 Task: Open Card Image Processing Review in Board Employer Branding to Workspace Financial Management and add a team member Softage.4@softage.net, a label Red, a checklist Personal Injury Law, an attachment from your google drive, a color Red and finally, add a card description 'Plan and execute company team-building activity at a hiking trail' and a comment 'Given the potential impact of this task on our company mission and values, let us ensure that we approach it with a sense of integrity and ethics.'. Add a start date 'Jan 08, 1900' with a due date 'Jan 15, 1900'
Action: Mouse moved to (69, 268)
Screenshot: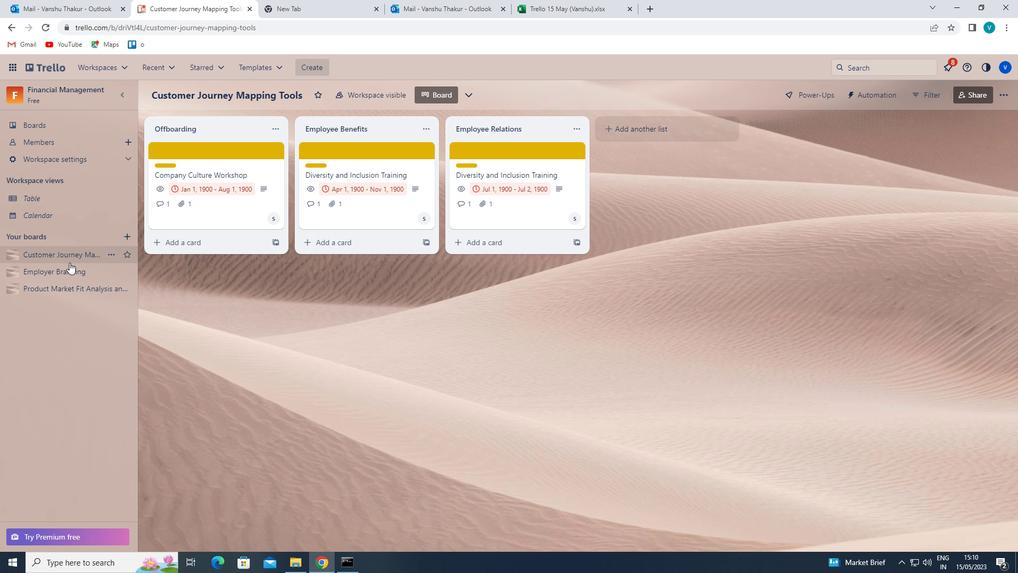 
Action: Mouse pressed left at (69, 268)
Screenshot: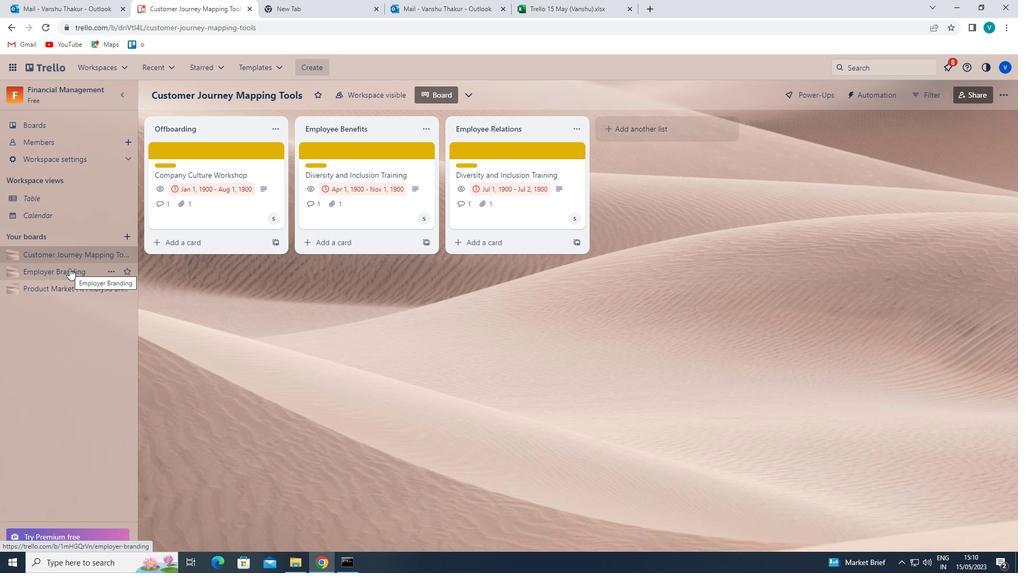 
Action: Mouse moved to (522, 143)
Screenshot: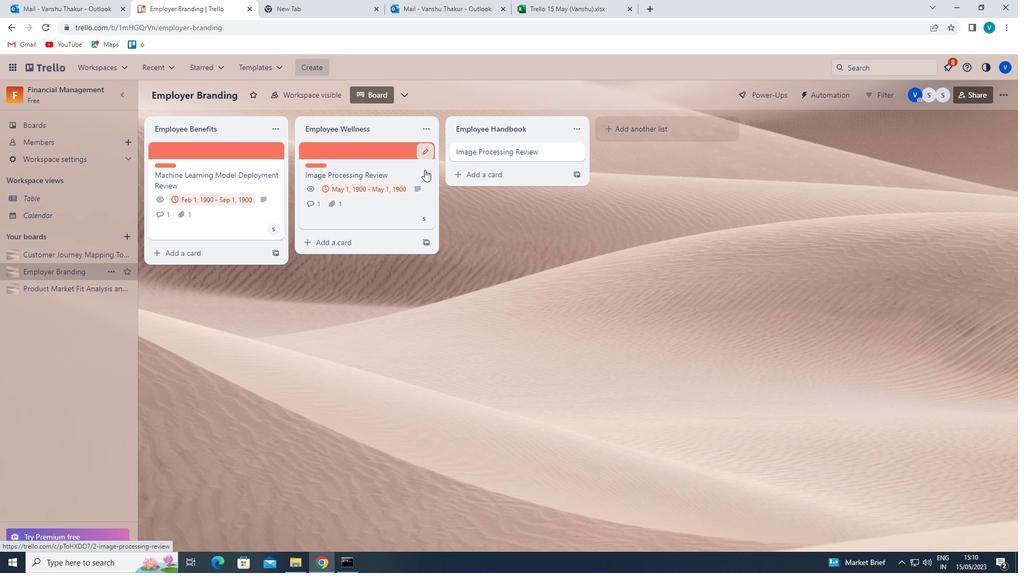 
Action: Mouse pressed left at (522, 143)
Screenshot: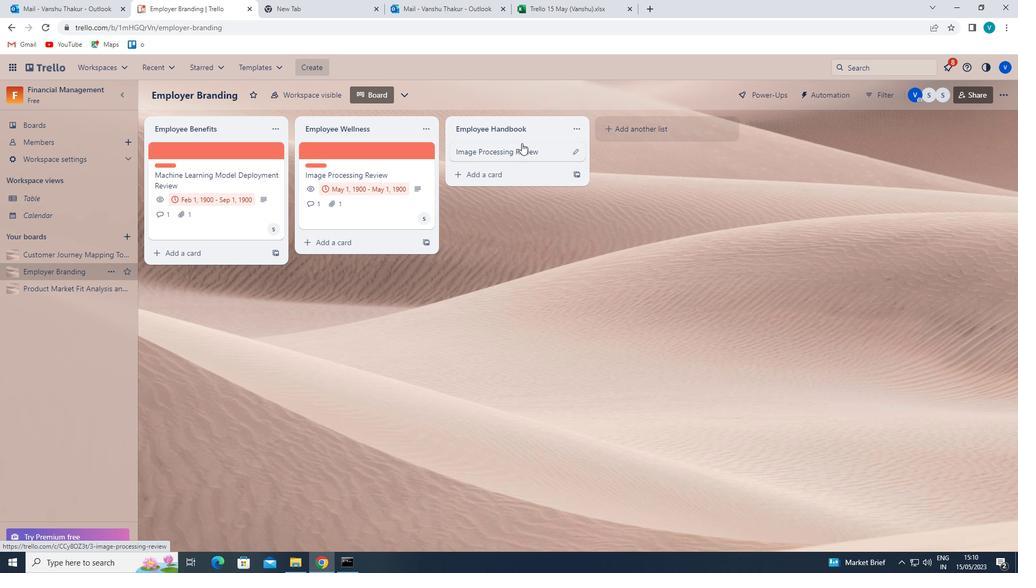 
Action: Mouse moved to (652, 185)
Screenshot: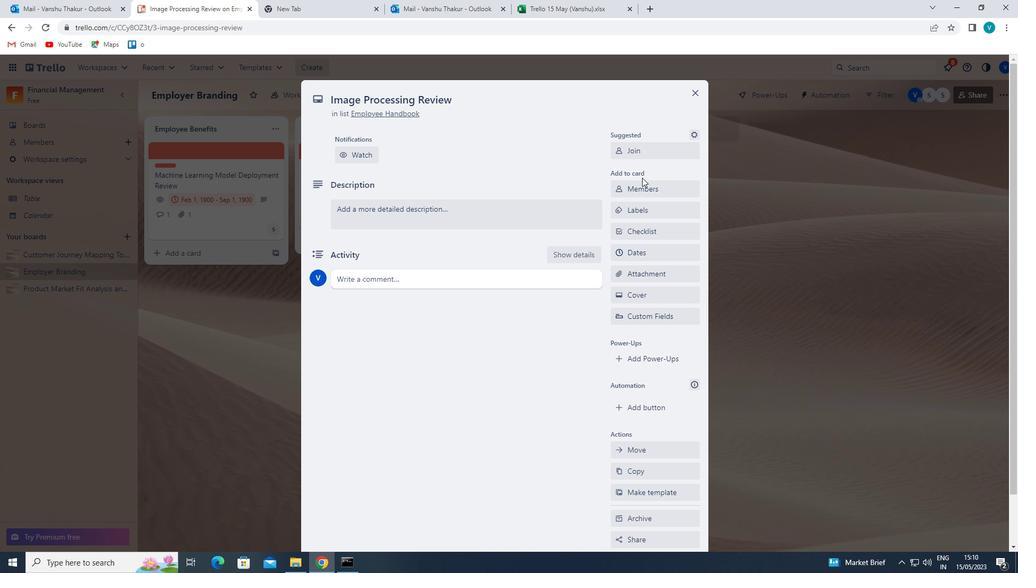 
Action: Mouse pressed left at (652, 185)
Screenshot: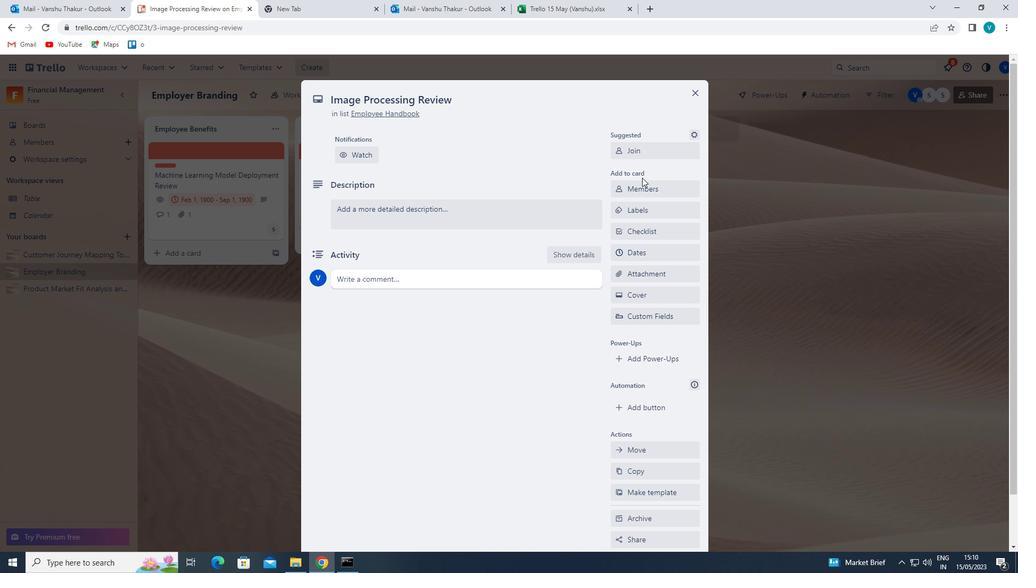 
Action: Mouse moved to (648, 237)
Screenshot: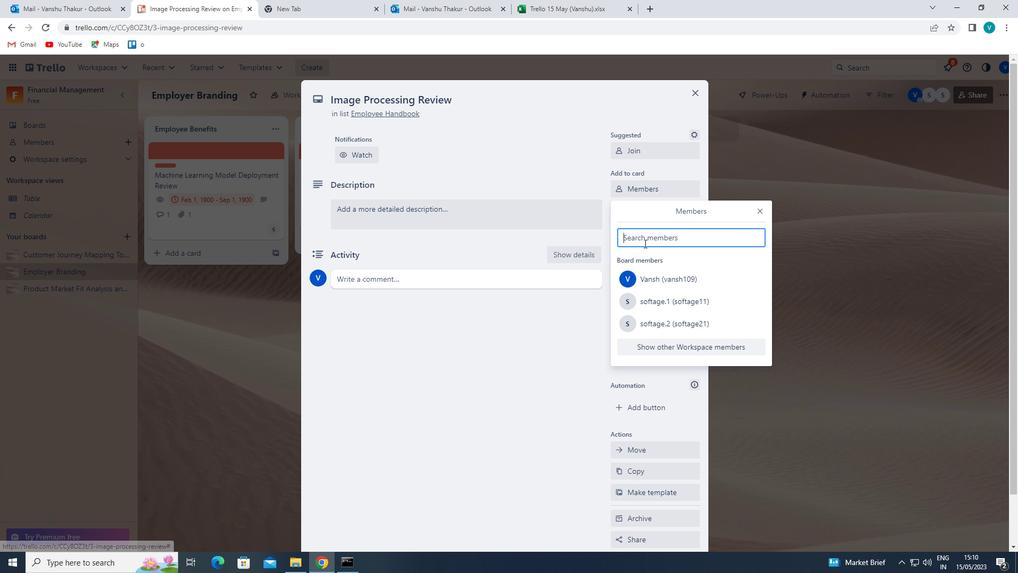 
Action: Mouse pressed left at (648, 237)
Screenshot: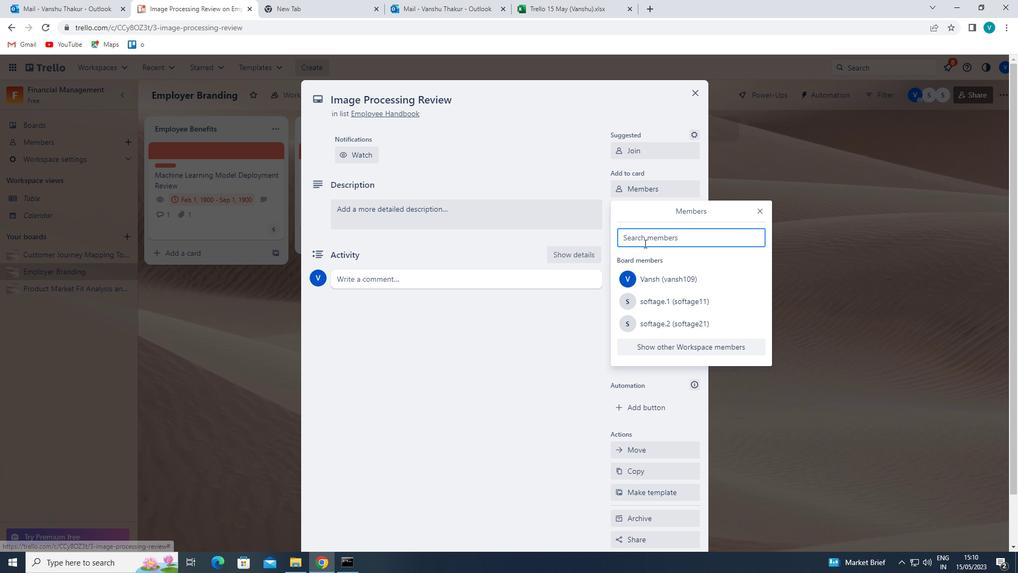 
Action: Key pressed <Key.shift>SOFTAGE
Screenshot: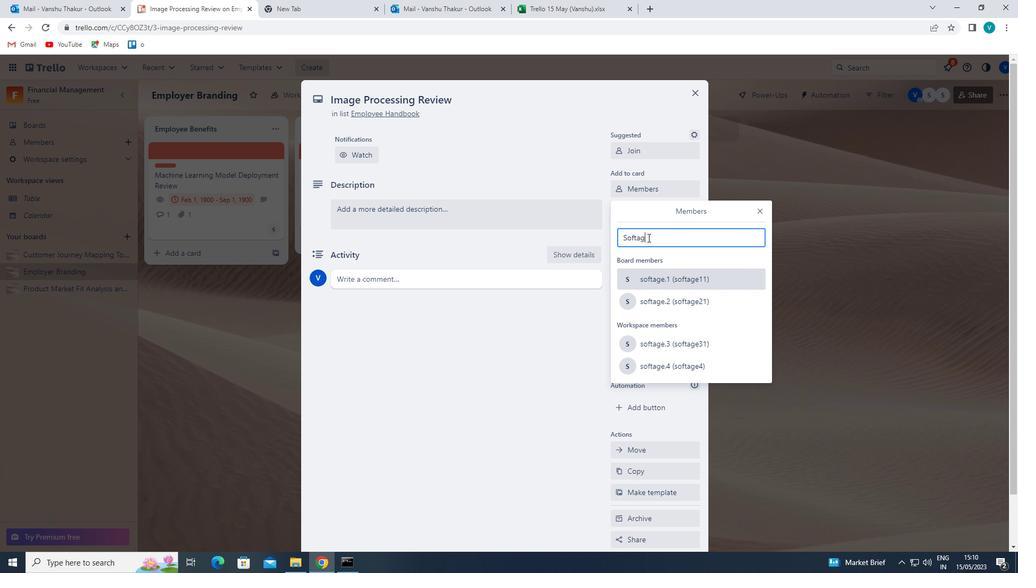
Action: Mouse moved to (725, 370)
Screenshot: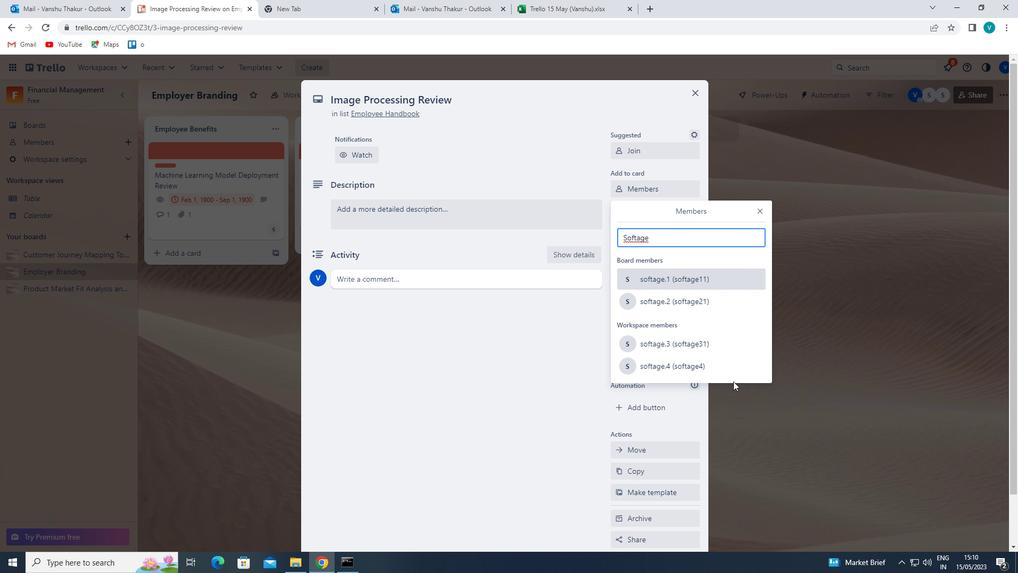 
Action: Mouse pressed left at (725, 370)
Screenshot: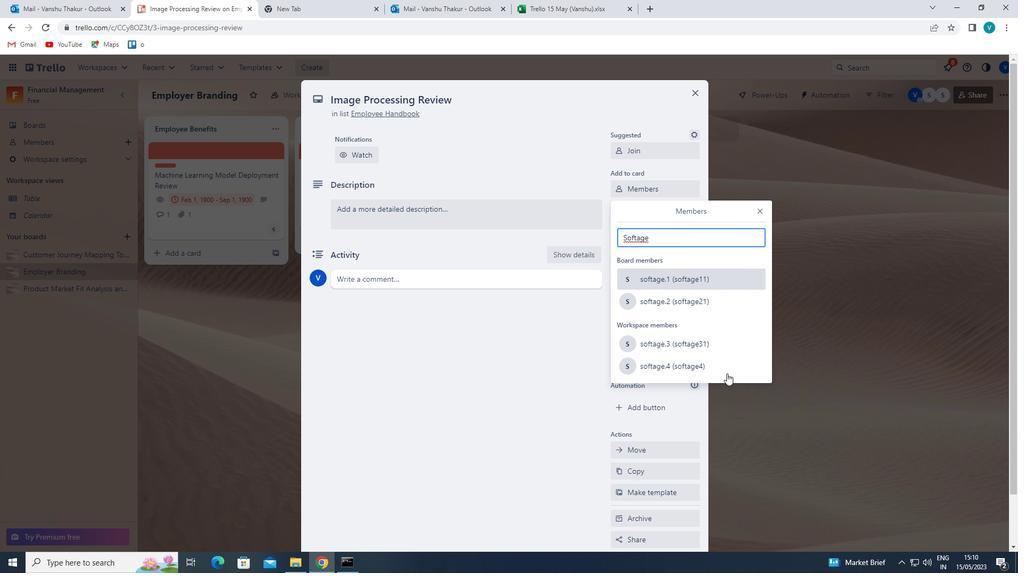 
Action: Mouse moved to (761, 213)
Screenshot: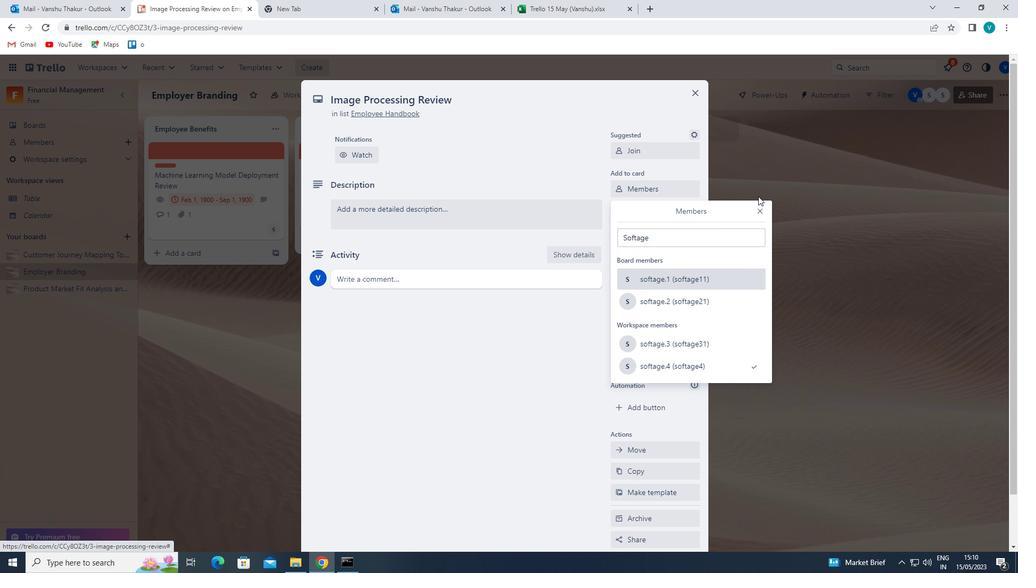 
Action: Mouse pressed left at (761, 213)
Screenshot: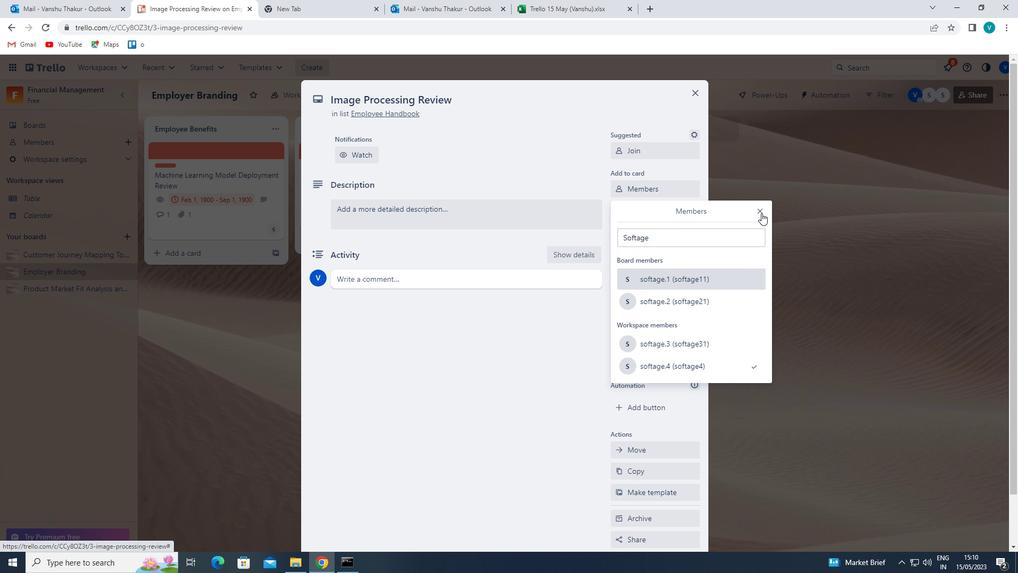 
Action: Mouse moved to (670, 212)
Screenshot: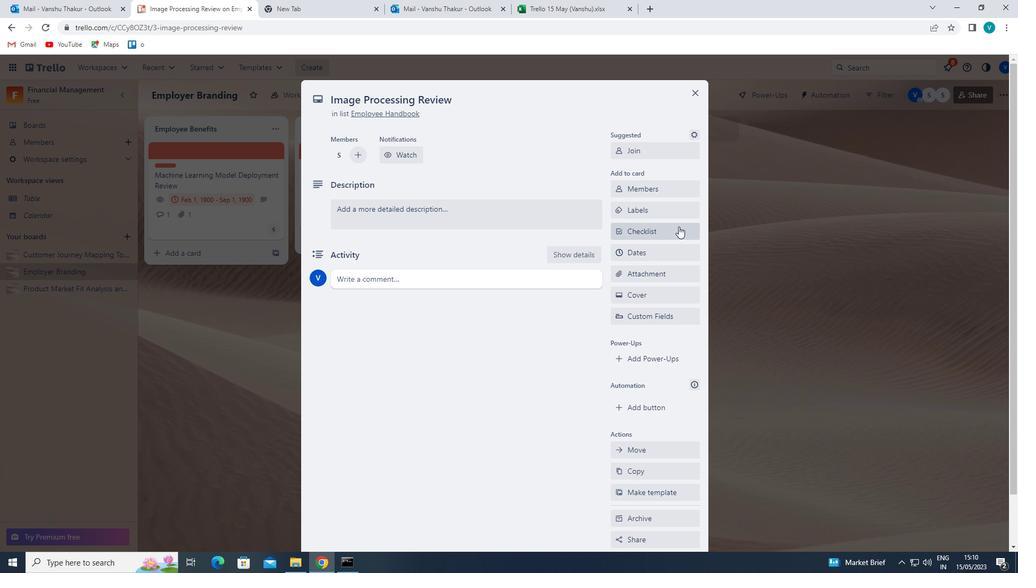 
Action: Mouse pressed left at (670, 212)
Screenshot: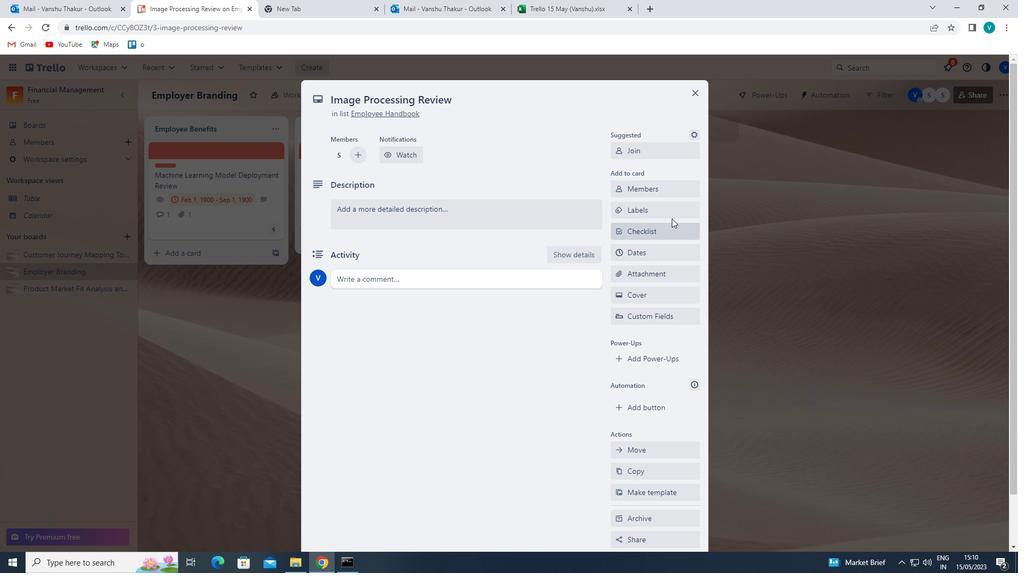 
Action: Mouse moved to (670, 355)
Screenshot: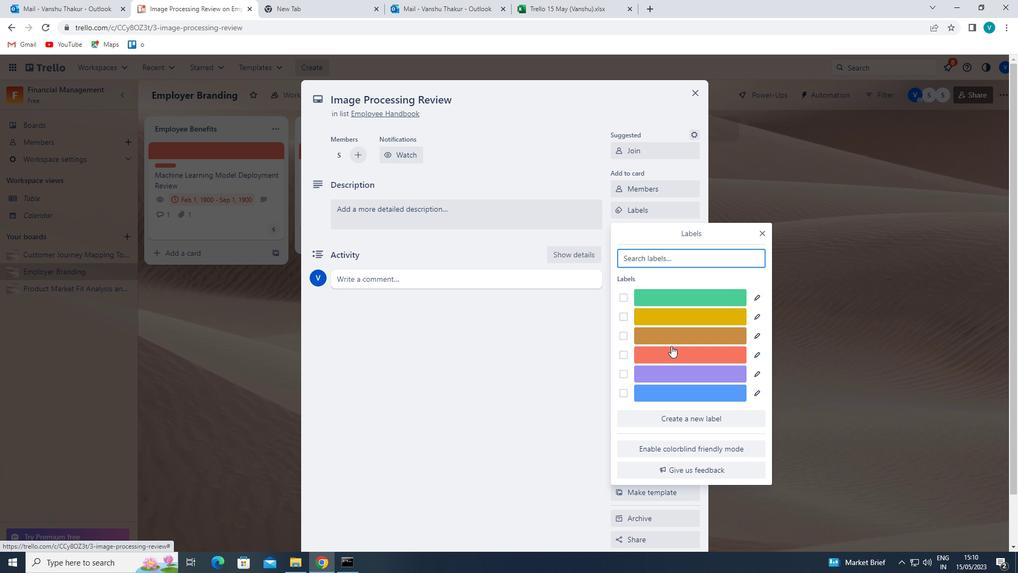 
Action: Mouse pressed left at (670, 355)
Screenshot: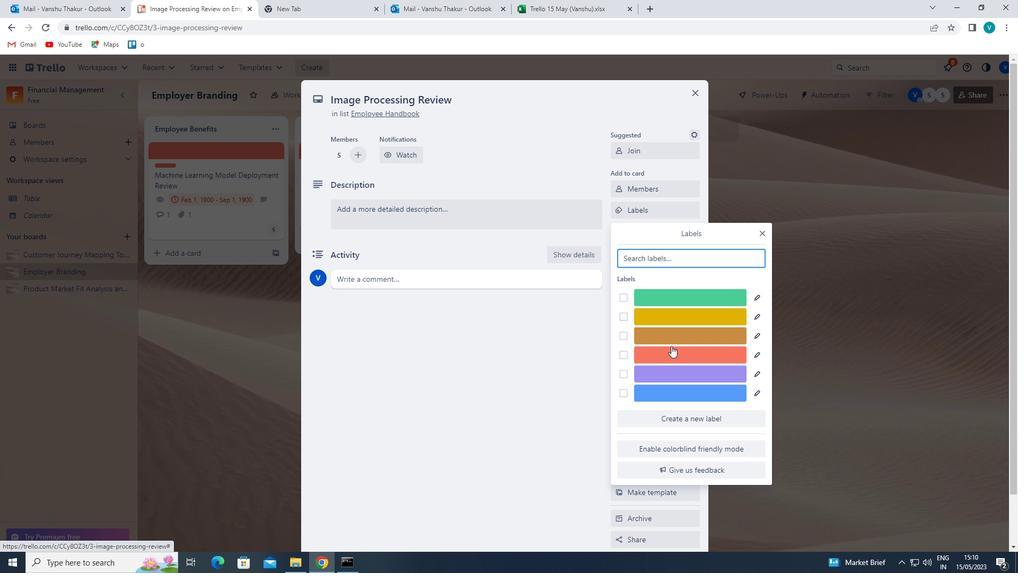 
Action: Mouse moved to (764, 229)
Screenshot: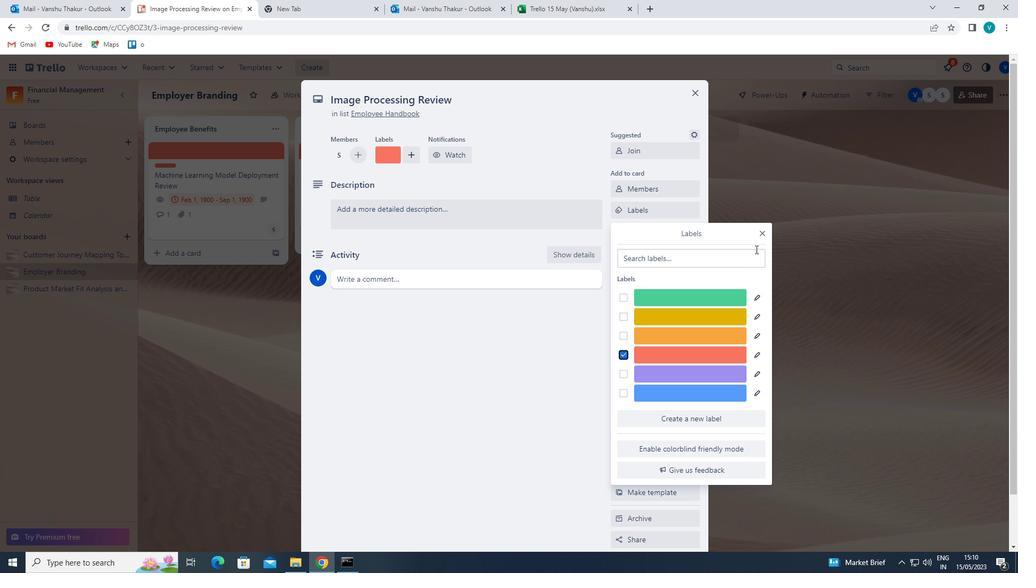 
Action: Mouse pressed left at (764, 229)
Screenshot: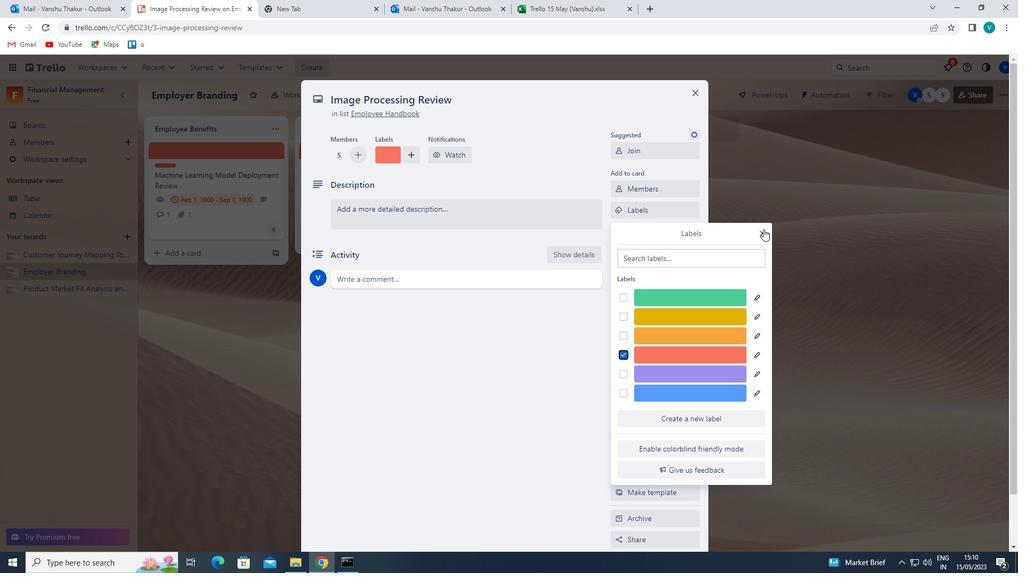 
Action: Mouse moved to (641, 233)
Screenshot: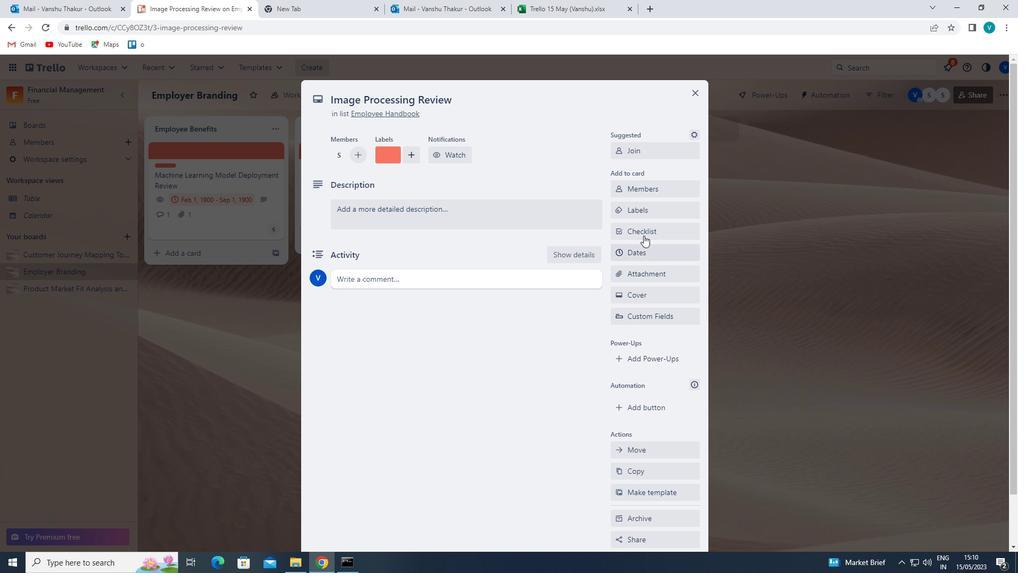 
Action: Mouse pressed left at (641, 233)
Screenshot: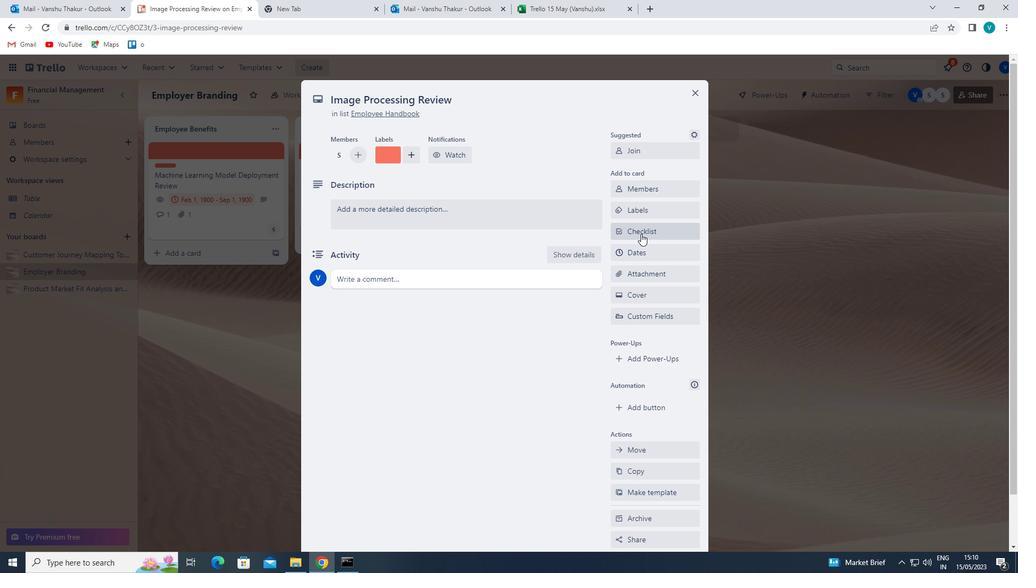 
Action: Key pressed <Key.shift>PERSONAL<Key.space><Key.shift><Key.shift>
Screenshot: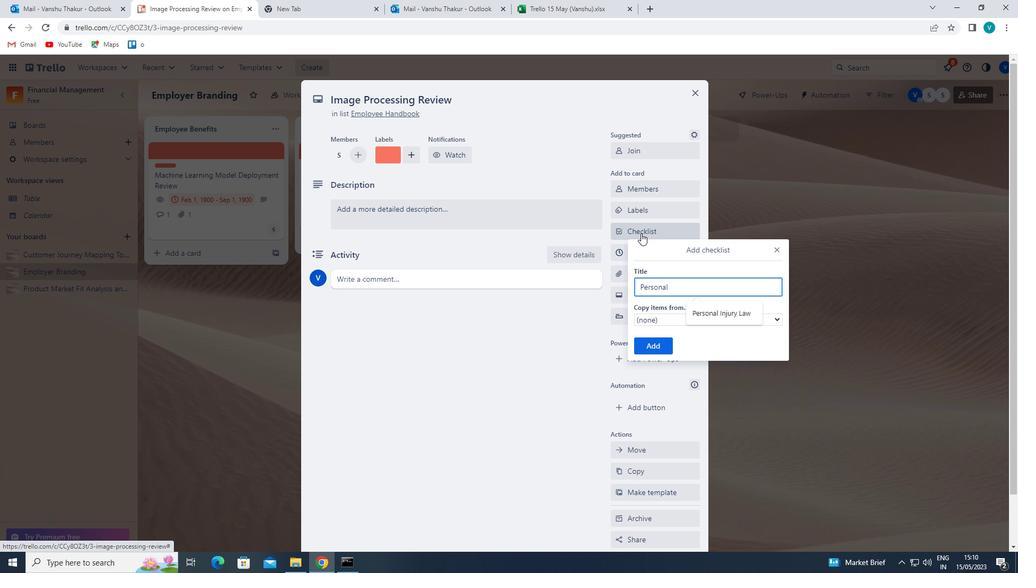 
Action: Mouse moved to (722, 306)
Screenshot: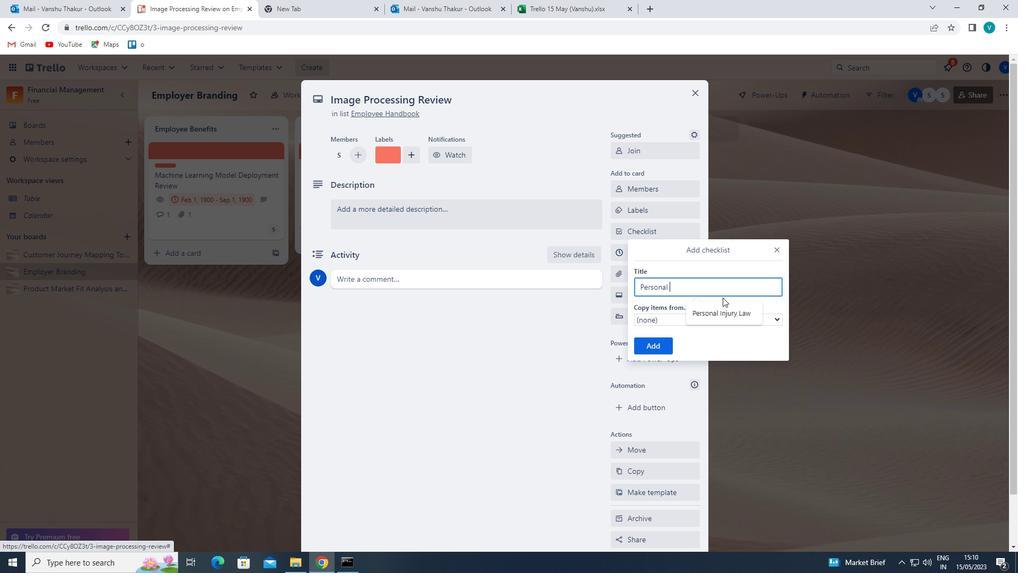 
Action: Mouse pressed left at (722, 306)
Screenshot: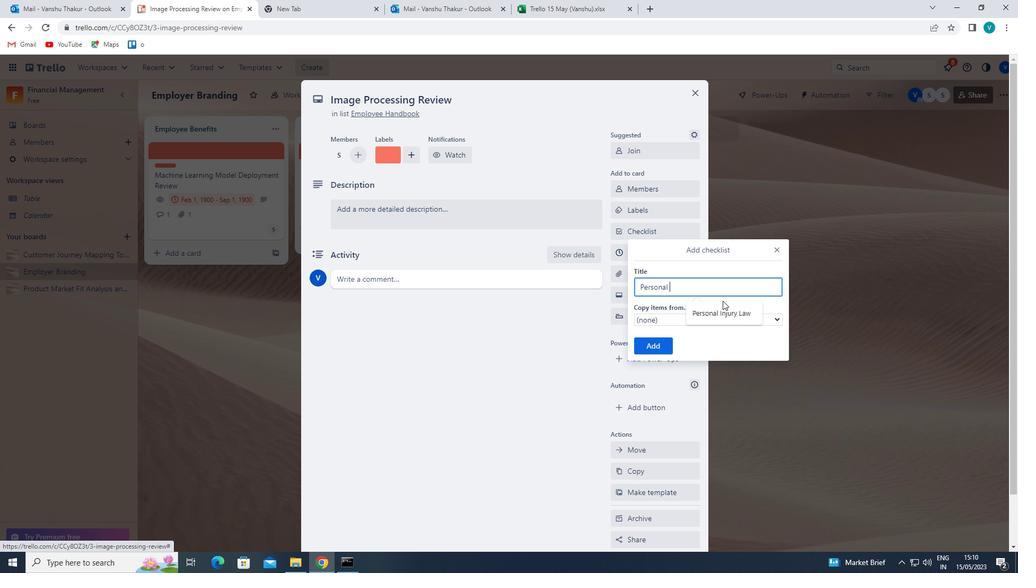 
Action: Mouse moved to (654, 345)
Screenshot: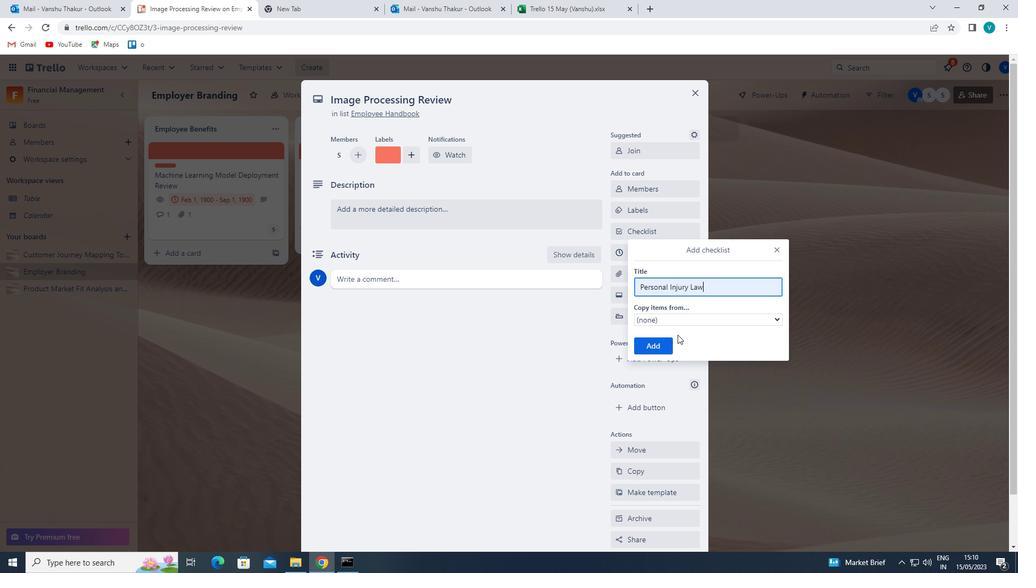 
Action: Mouse pressed left at (654, 345)
Screenshot: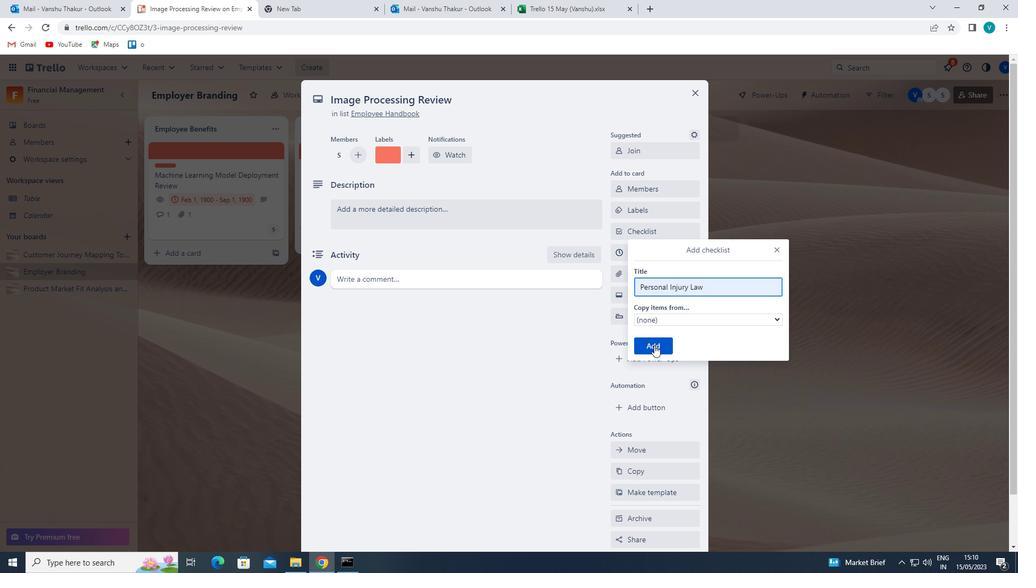 
Action: Mouse moved to (663, 278)
Screenshot: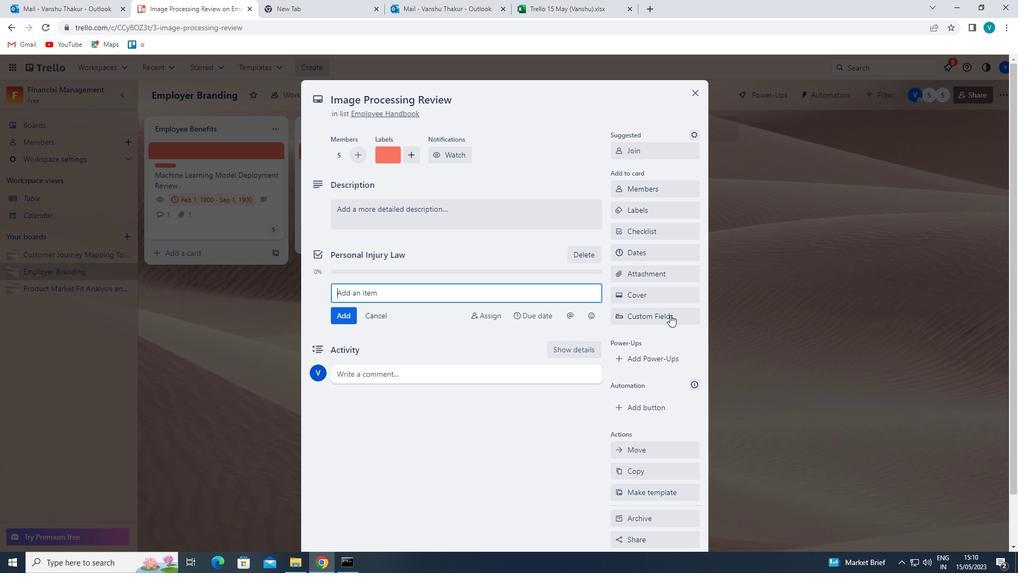 
Action: Mouse pressed left at (663, 278)
Screenshot: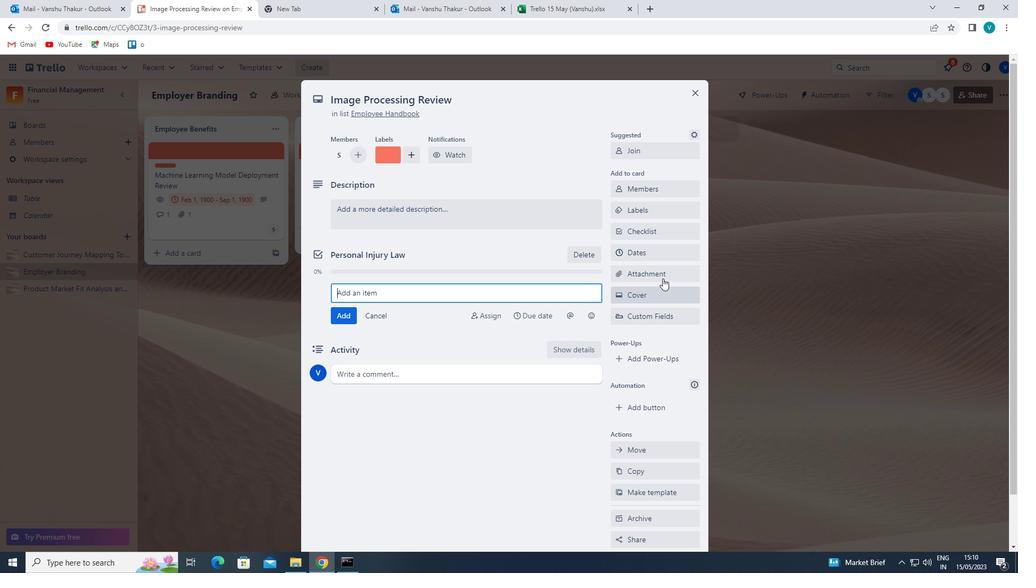 
Action: Mouse moved to (632, 355)
Screenshot: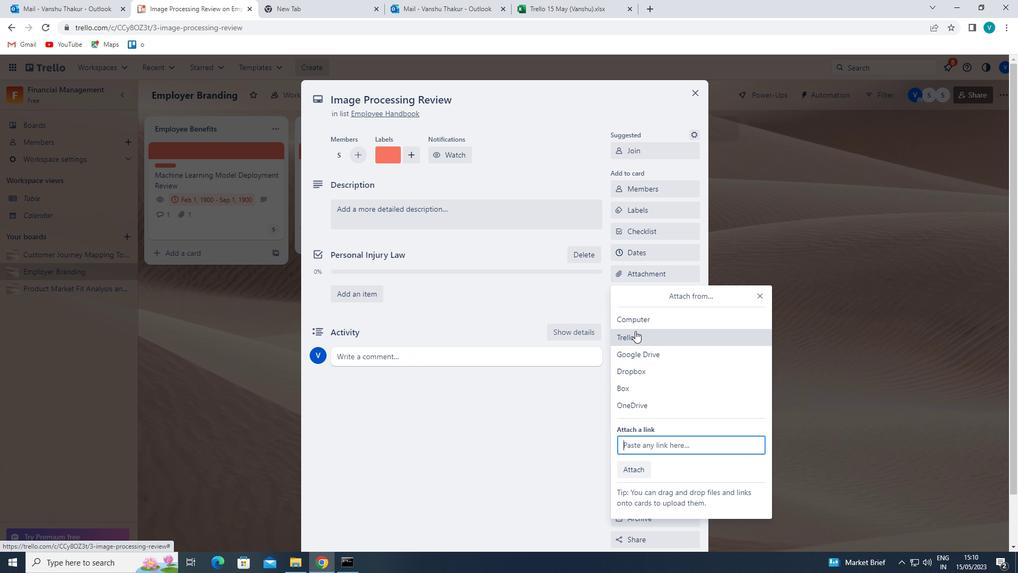 
Action: Mouse pressed left at (632, 355)
Screenshot: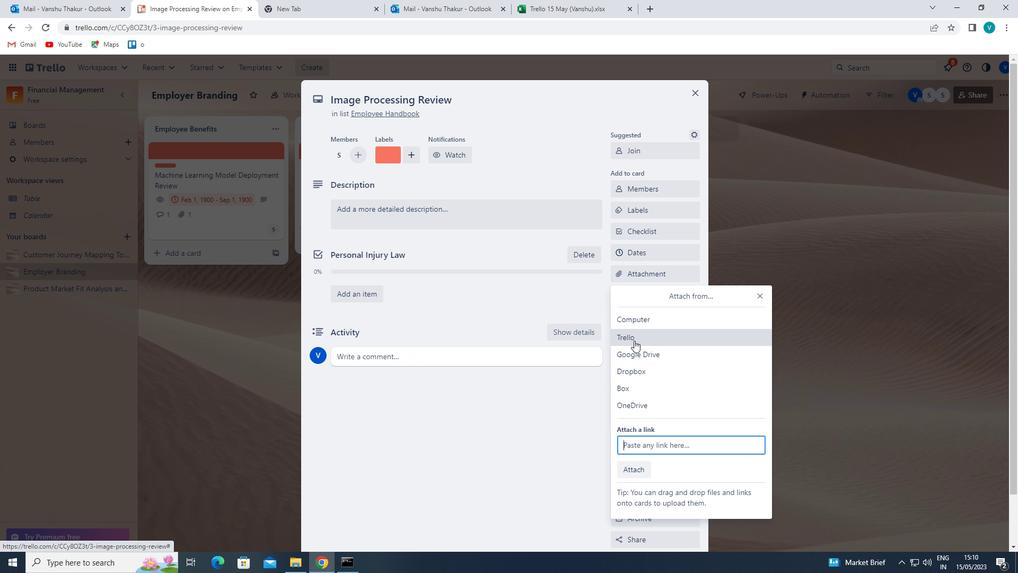 
Action: Mouse moved to (591, 319)
Screenshot: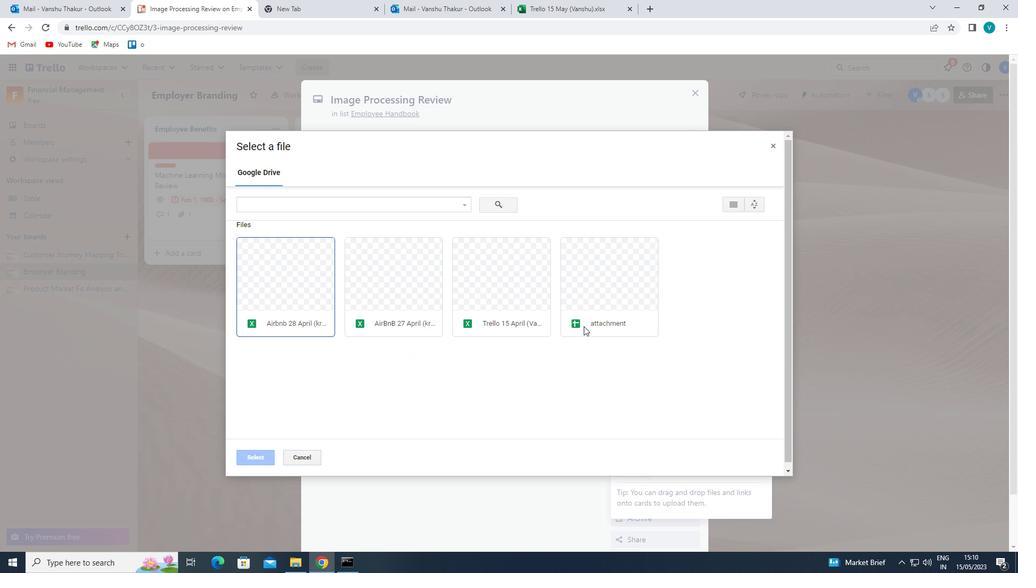 
Action: Mouse pressed left at (591, 319)
Screenshot: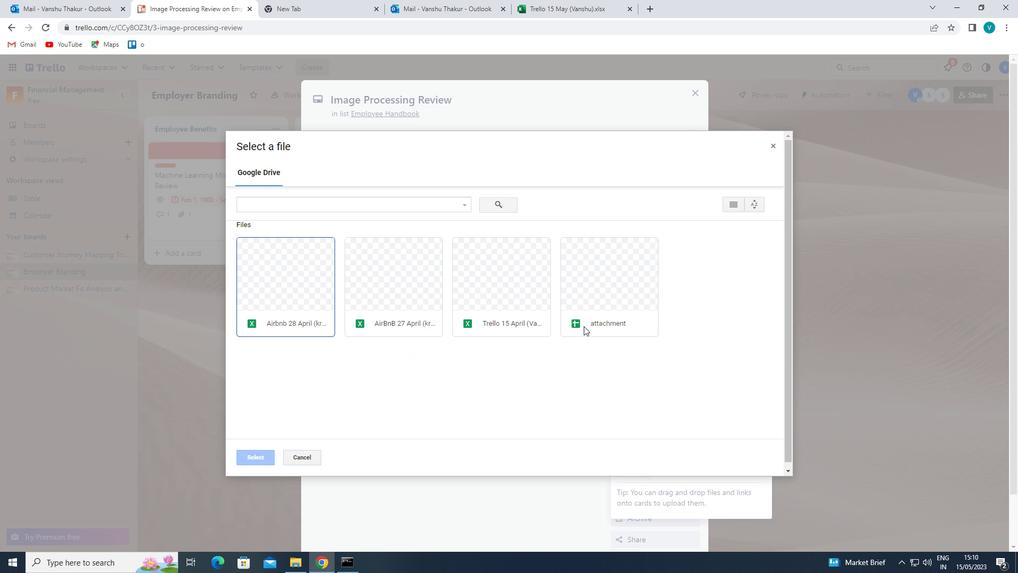 
Action: Mouse moved to (254, 459)
Screenshot: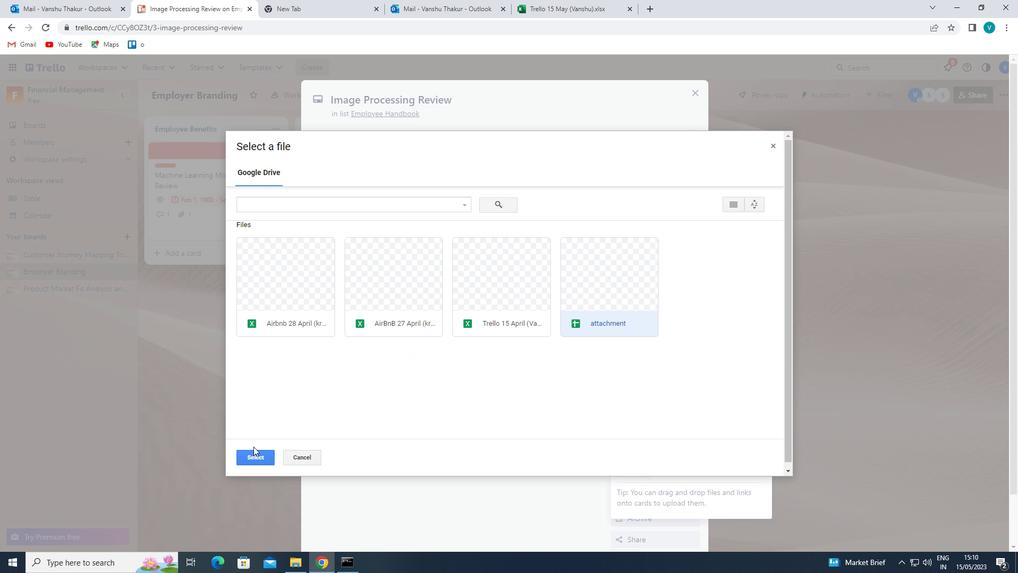 
Action: Mouse pressed left at (254, 459)
Screenshot: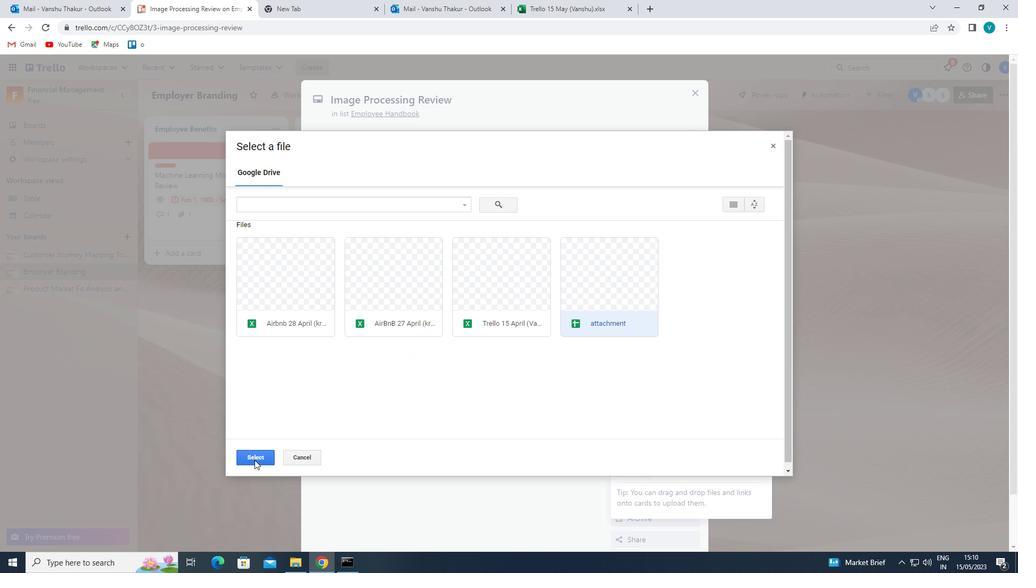 
Action: Mouse moved to (653, 294)
Screenshot: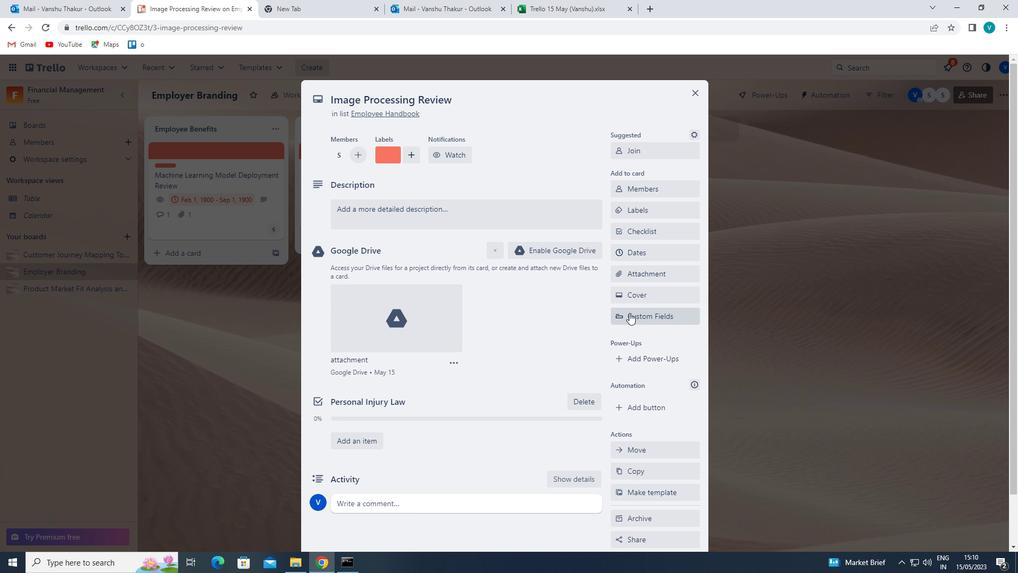 
Action: Mouse pressed left at (653, 294)
Screenshot: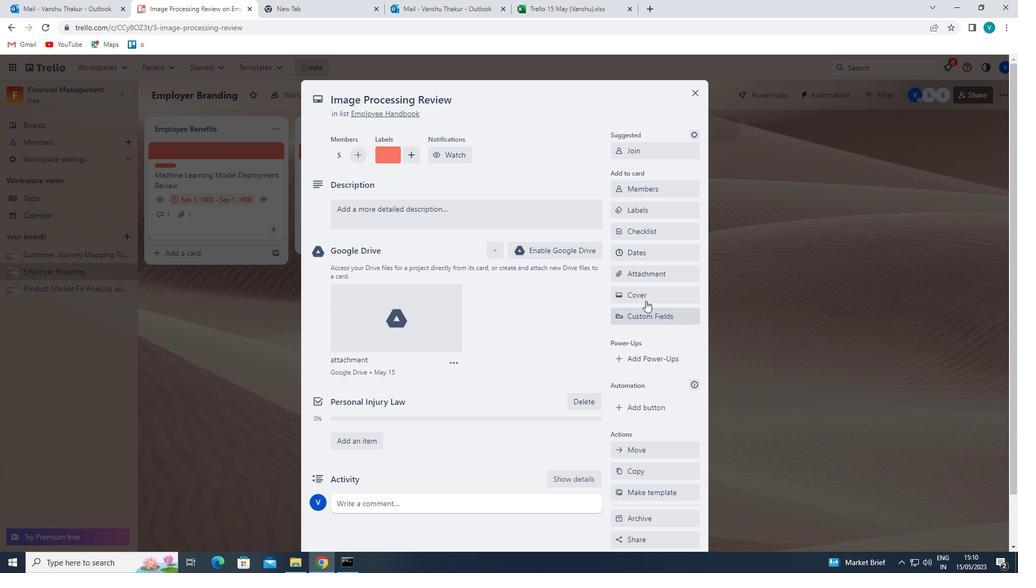 
Action: Mouse moved to (727, 180)
Screenshot: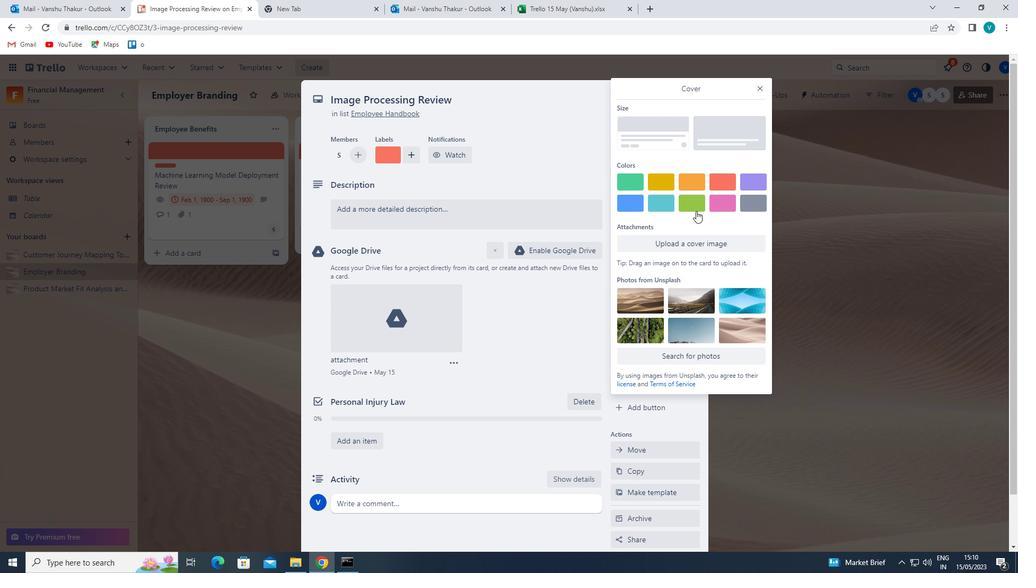 
Action: Mouse pressed left at (727, 180)
Screenshot: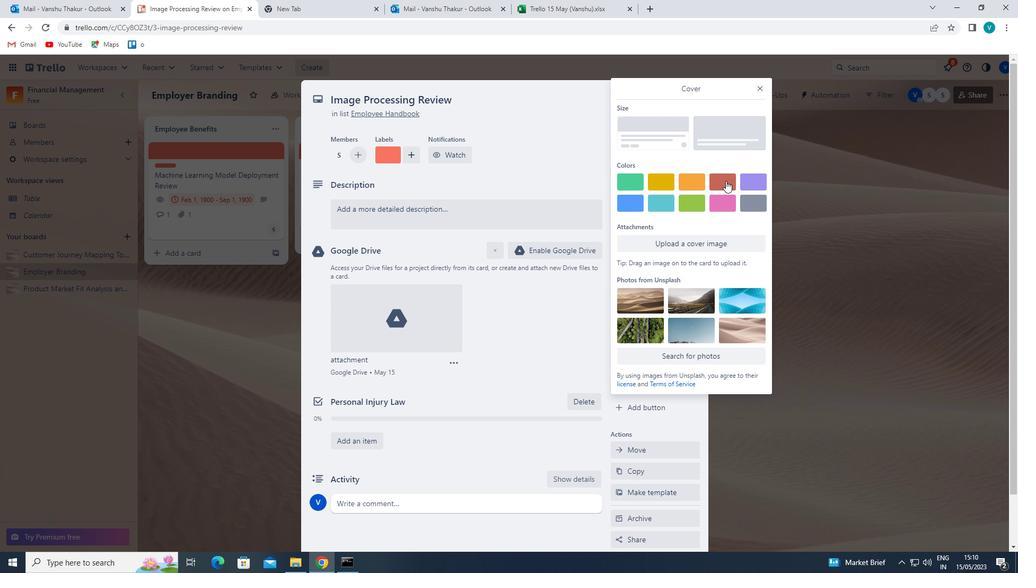 
Action: Mouse moved to (759, 85)
Screenshot: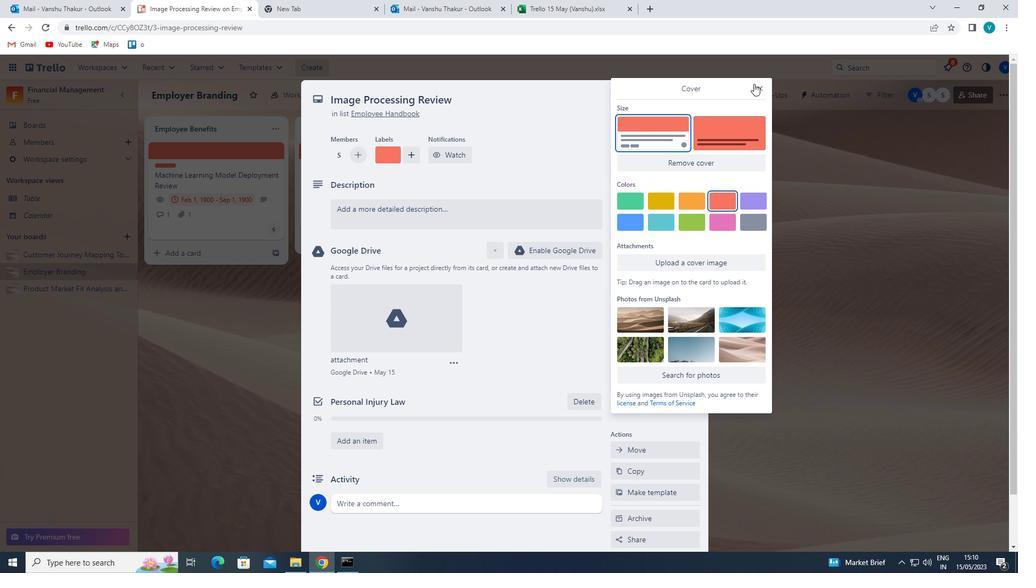 
Action: Mouse pressed left at (759, 85)
Screenshot: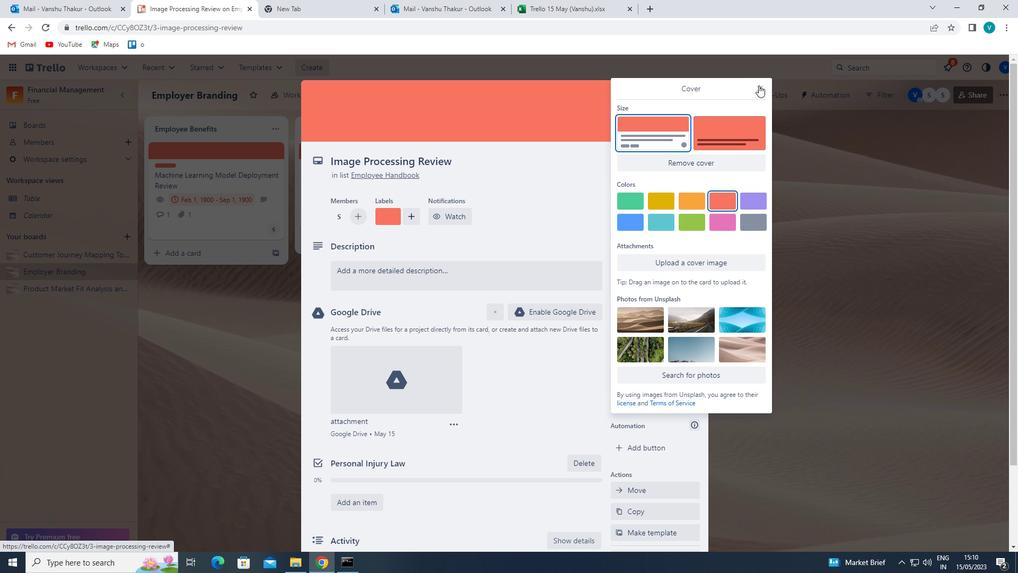 
Action: Mouse moved to (422, 267)
Screenshot: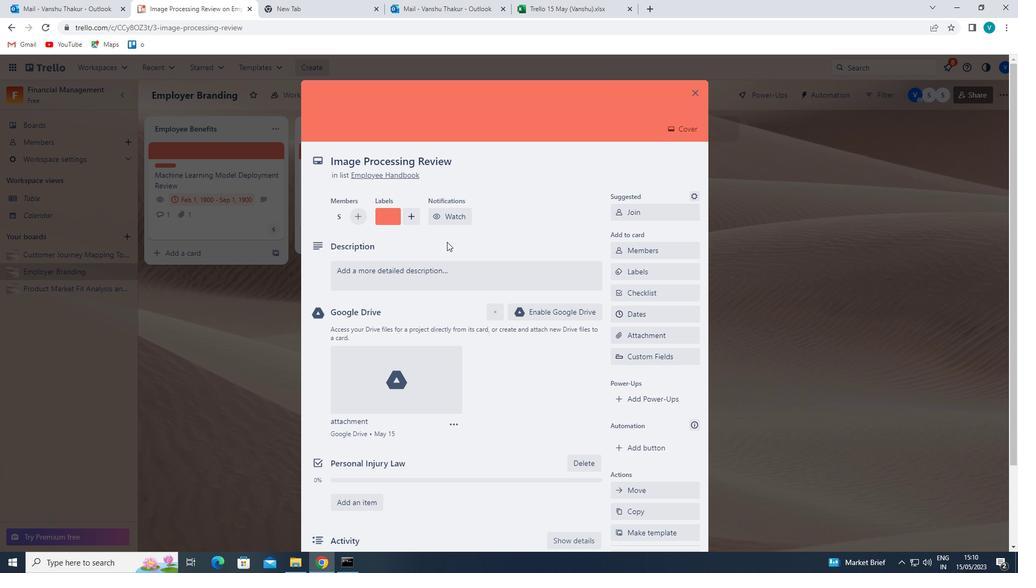 
Action: Mouse pressed left at (422, 267)
Screenshot: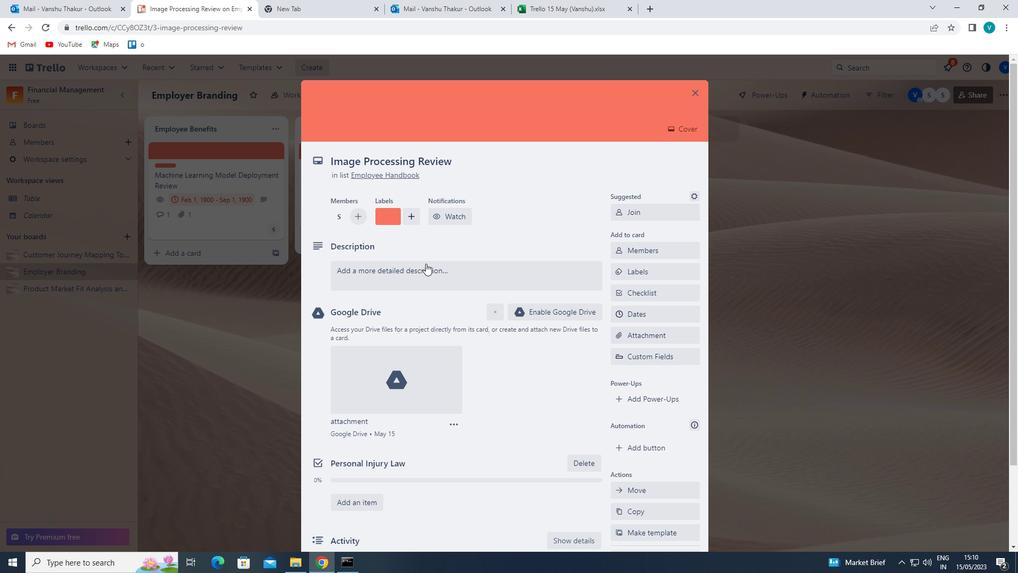 
Action: Key pressed '<Key.shift>PLAN<Key.space>AND<Key.space>EXECUTE<Key.space>COMAPANY<Key.space>TEAM-BUILDING<Key.space>ACTIVITY<Key.space>AT<Key.space>A<Key.space>
Screenshot: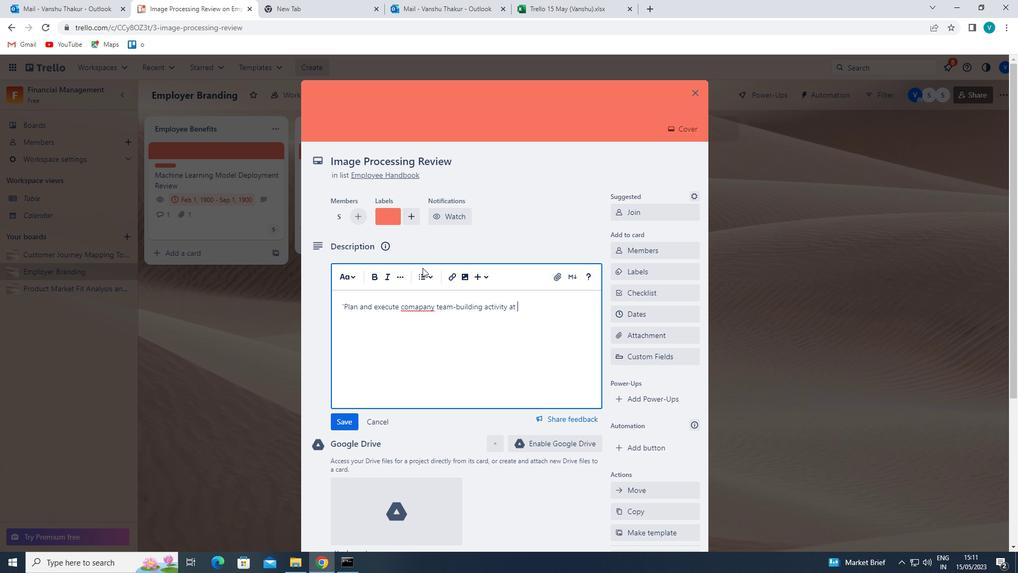
Action: Mouse moved to (418, 308)
Screenshot: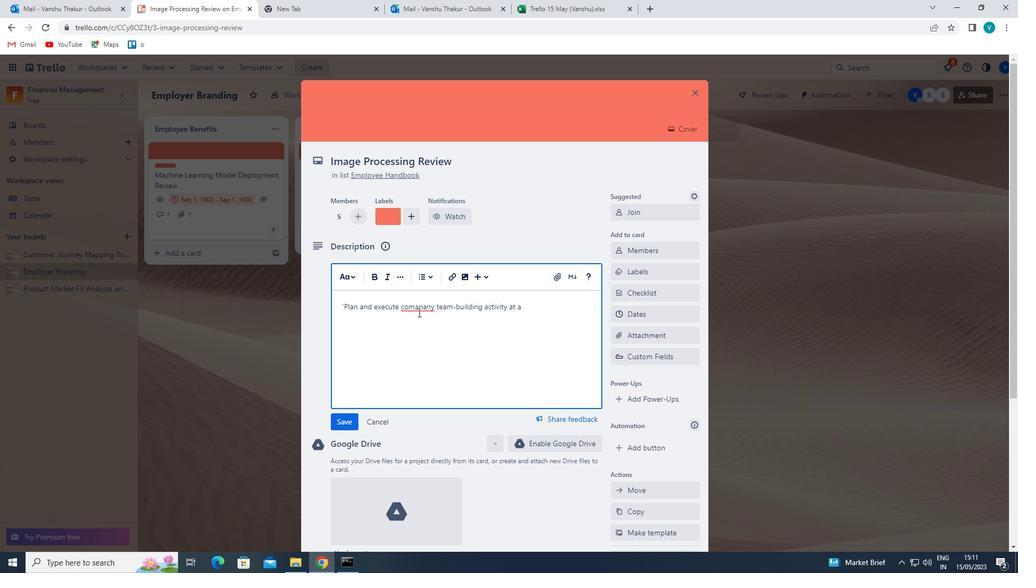 
Action: Mouse pressed left at (418, 308)
Screenshot: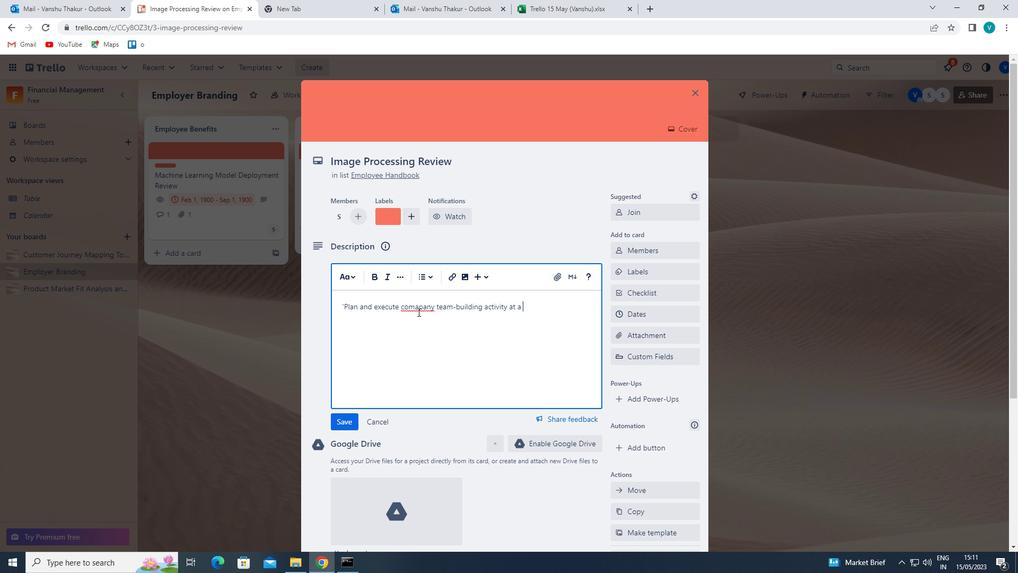 
Action: Mouse moved to (431, 323)
Screenshot: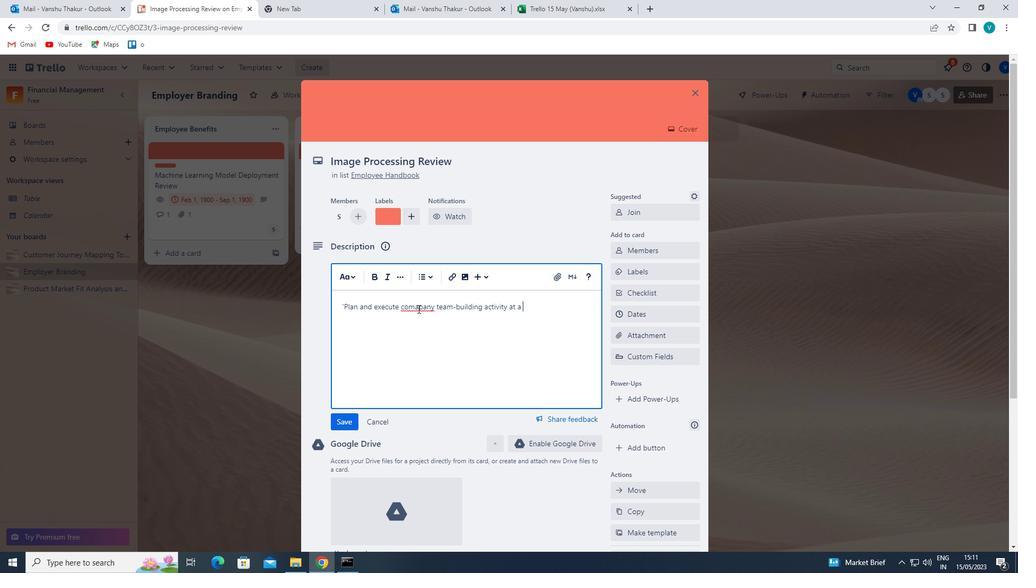 
Action: Key pressed <Key.backspace>
Screenshot: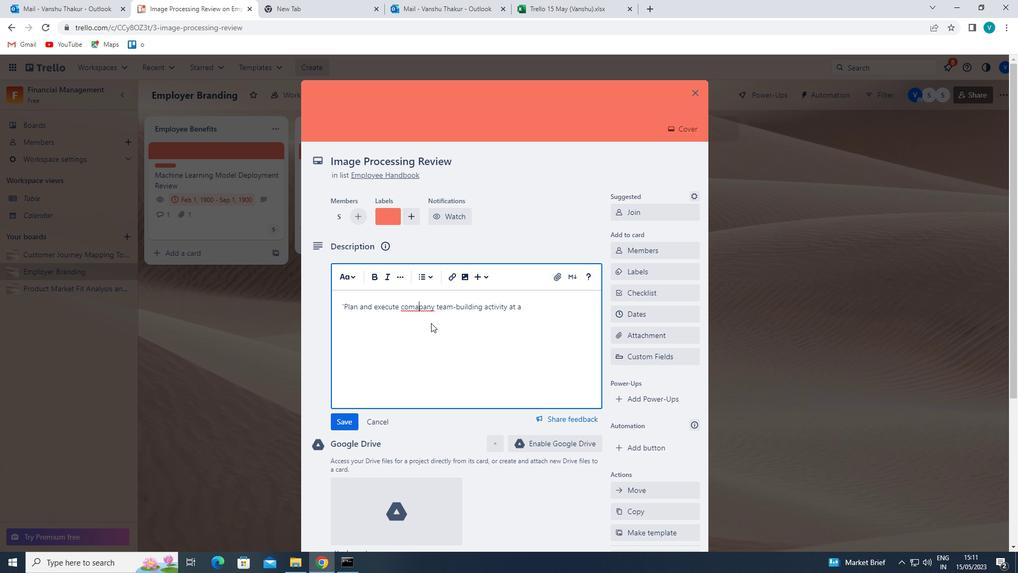 
Action: Mouse moved to (543, 310)
Screenshot: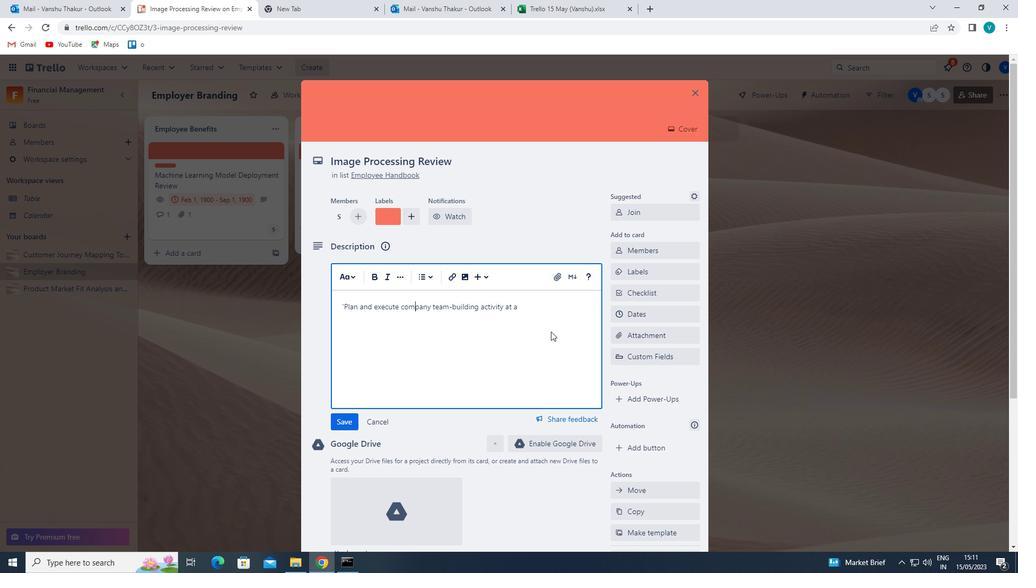 
Action: Mouse pressed left at (543, 310)
Screenshot: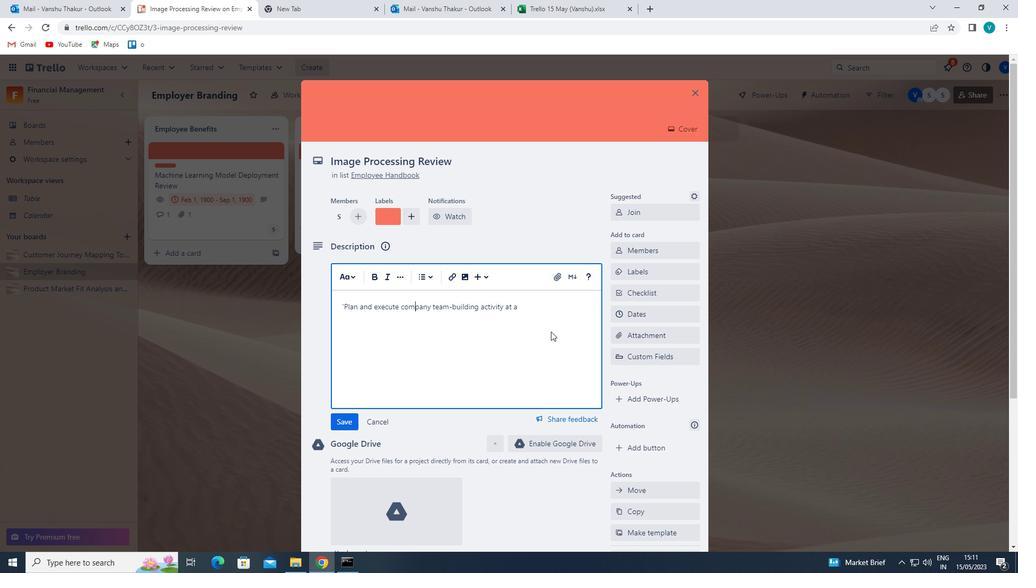 
Action: Key pressed HIKING<Key.space>TRAIL'
Screenshot: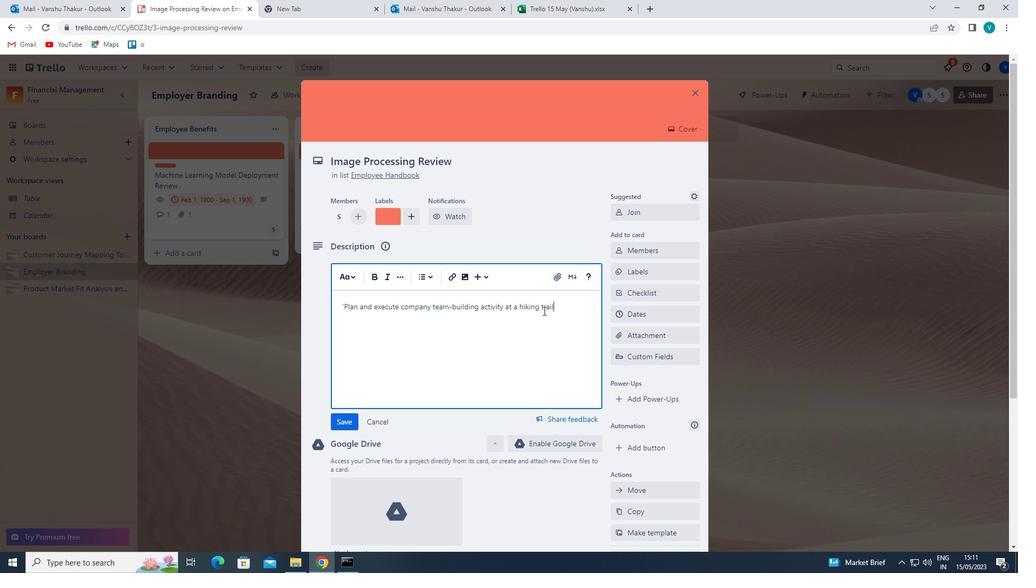 
Action: Mouse moved to (335, 424)
Screenshot: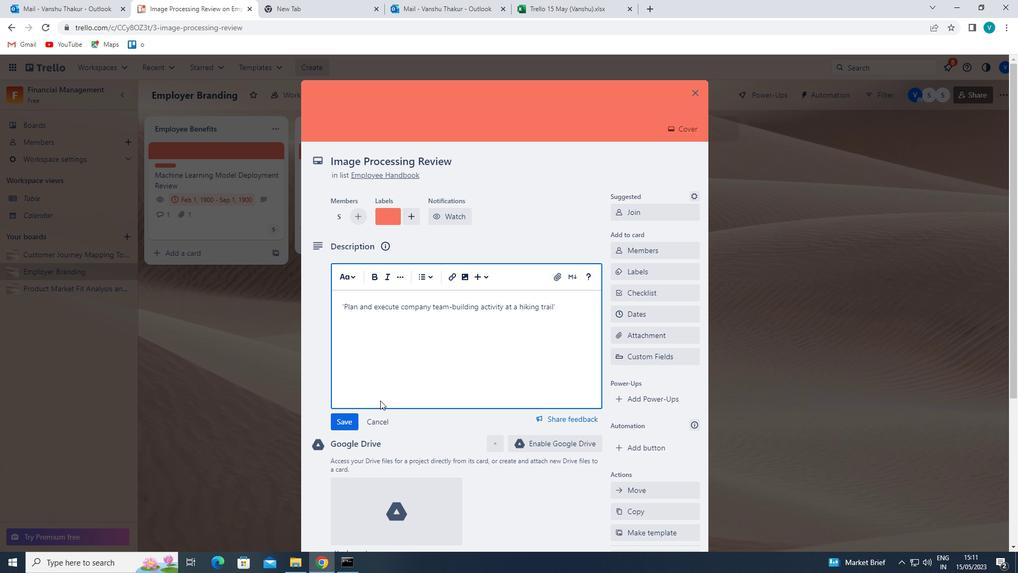 
Action: Mouse pressed left at (335, 424)
Screenshot: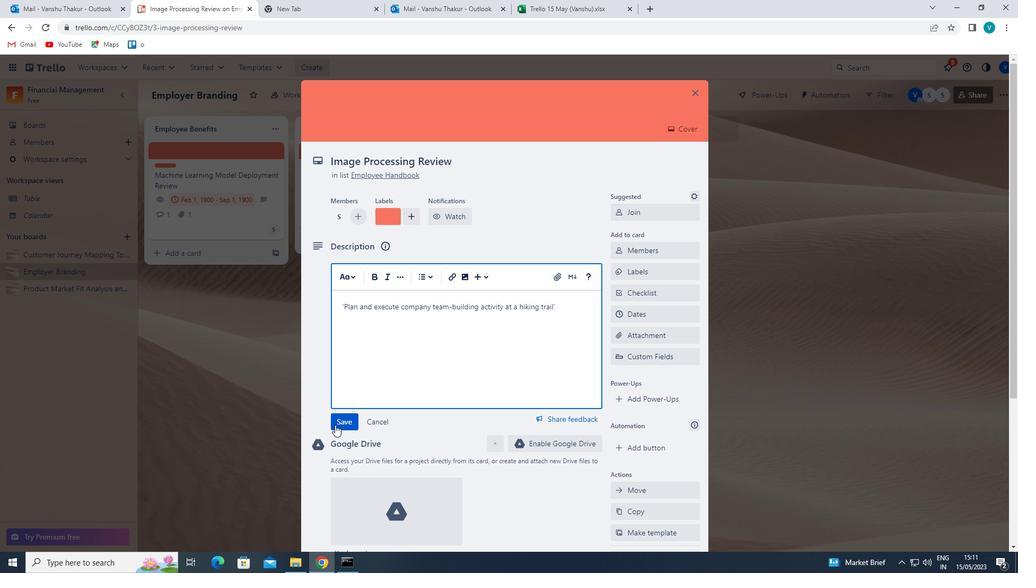 
Action: Mouse moved to (346, 423)
Screenshot: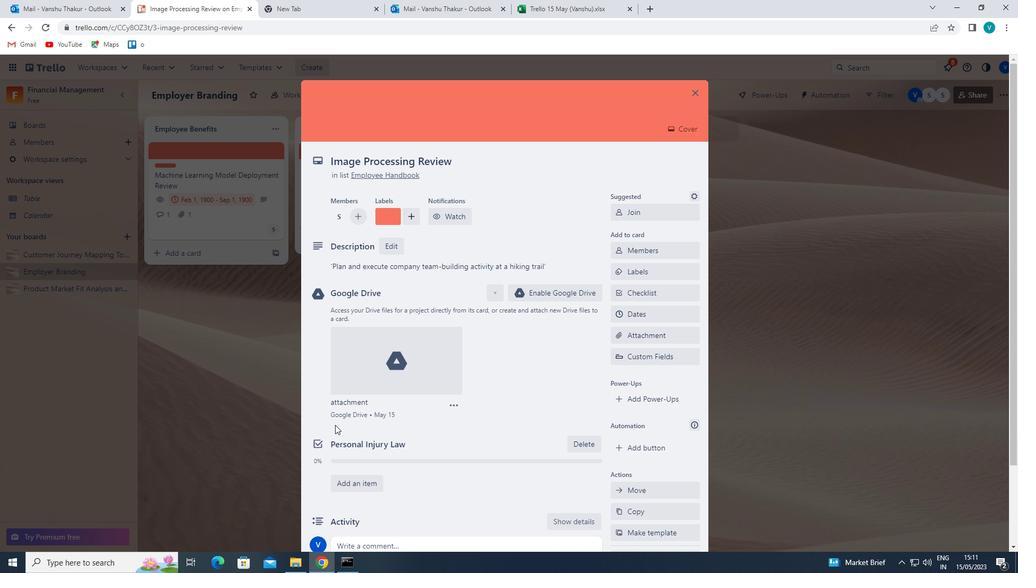 
Action: Mouse scrolled (346, 423) with delta (0, 0)
Screenshot: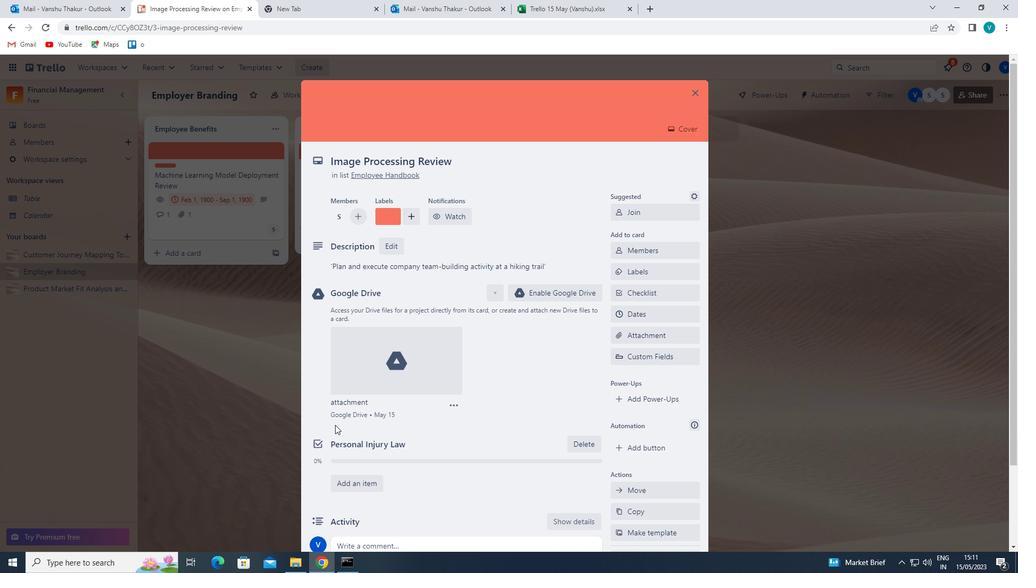 
Action: Mouse moved to (352, 423)
Screenshot: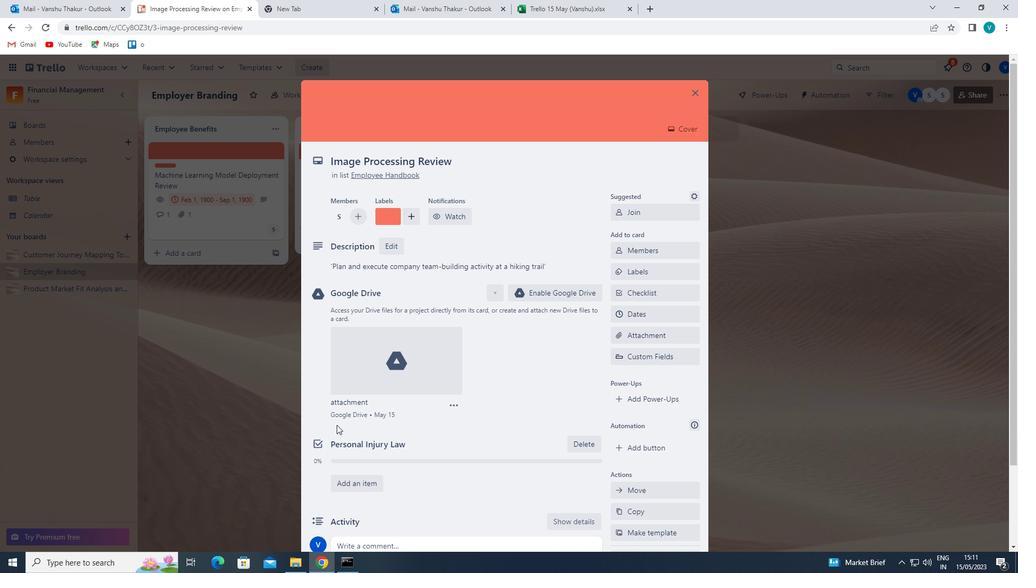 
Action: Mouse scrolled (352, 422) with delta (0, 0)
Screenshot: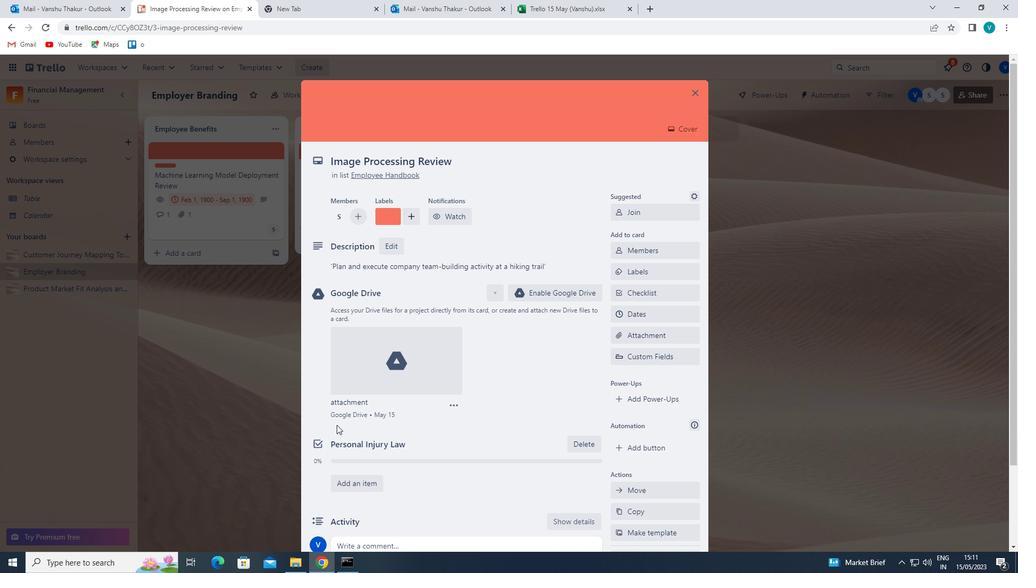 
Action: Mouse moved to (356, 422)
Screenshot: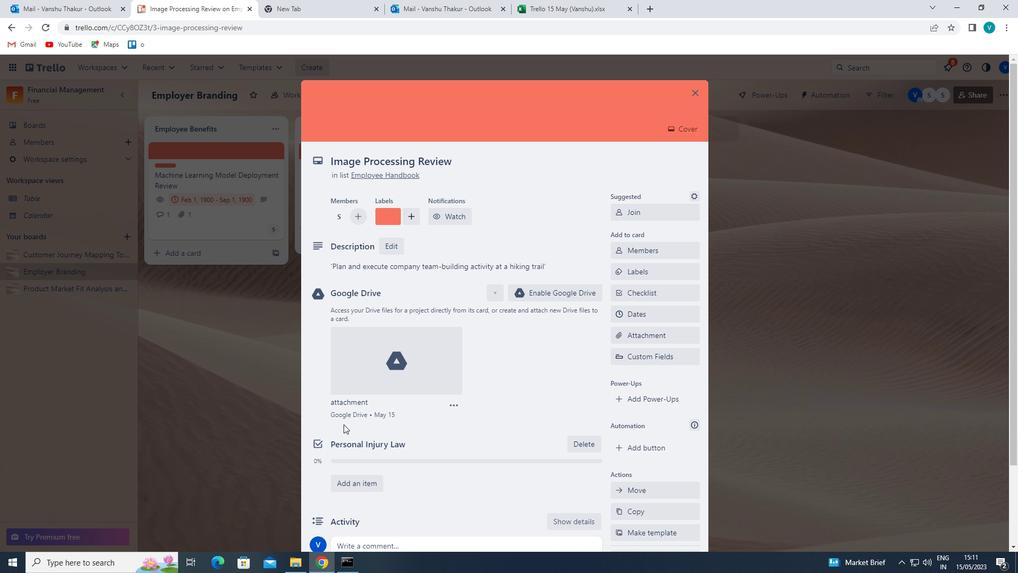 
Action: Mouse scrolled (356, 422) with delta (0, 0)
Screenshot: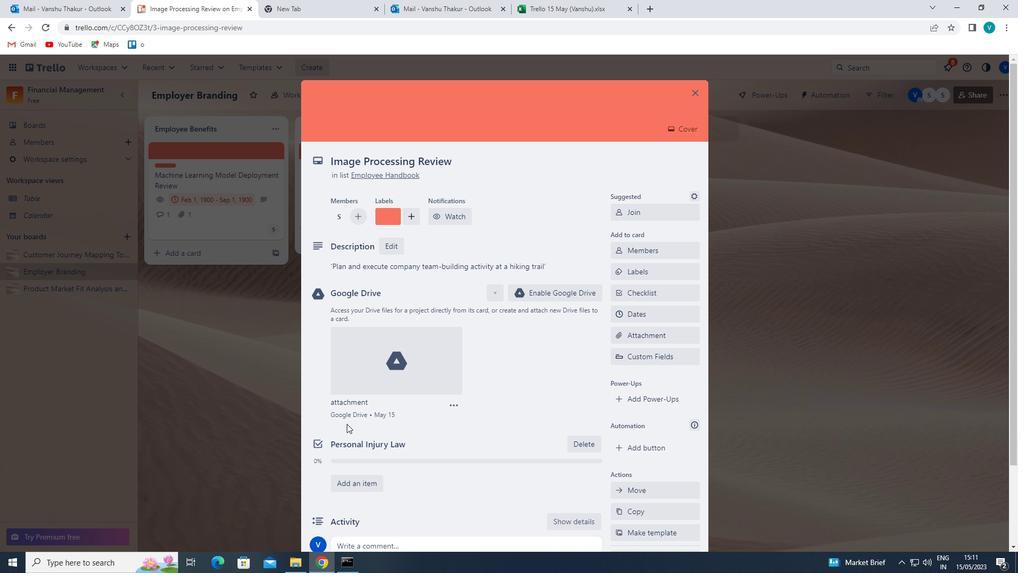 
Action: Mouse moved to (360, 449)
Screenshot: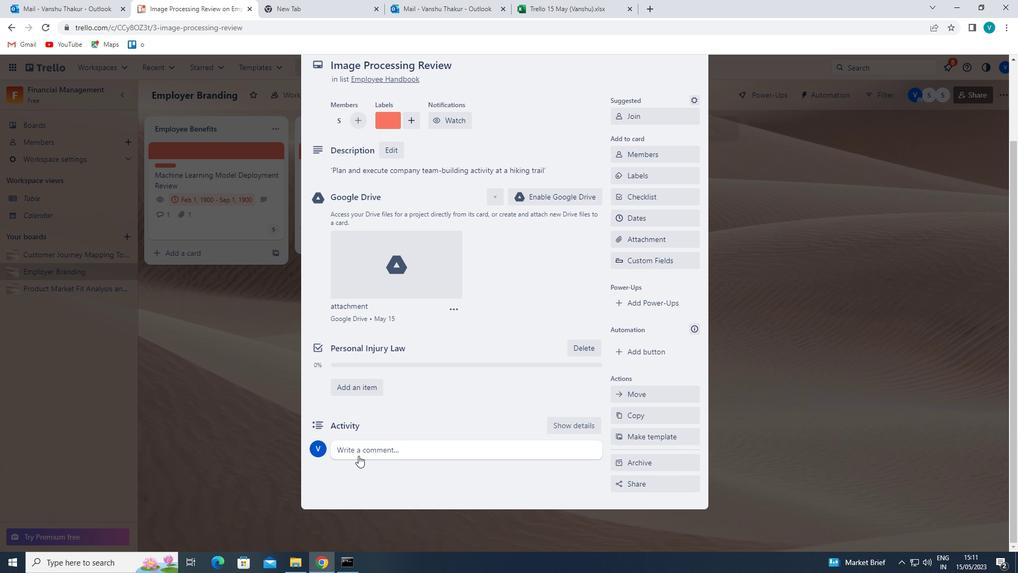 
Action: Mouse pressed left at (360, 449)
Screenshot: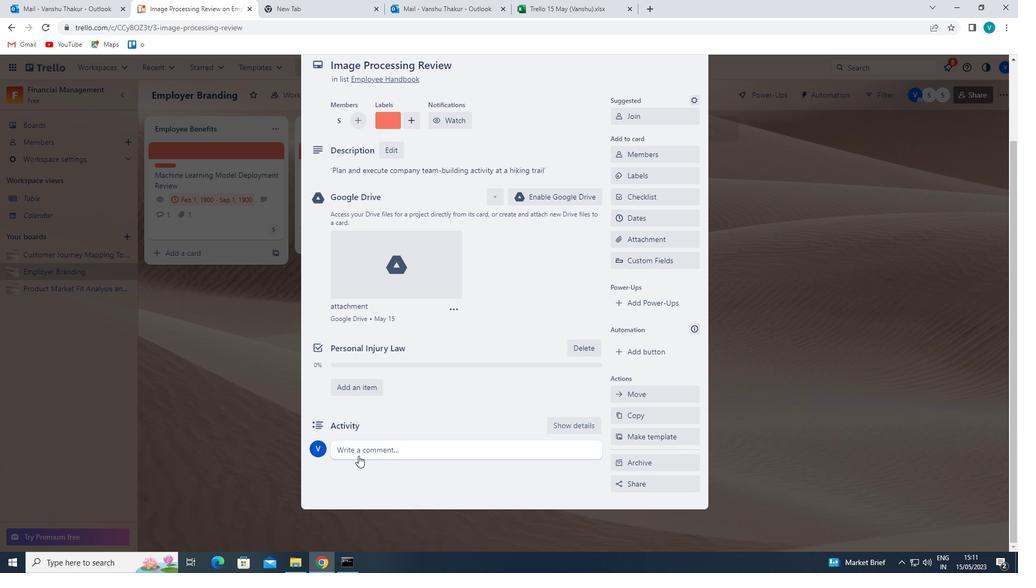 
Action: Key pressed '<Key.shift>GIVEN<Key.space>THE<Key.space>POTENTIASL<Key.backspace><Key.backspace>L<Key.space>IMPACT<Key.space>OF<Key.space>THIS<Key.backspace>S<Key.space>TASK<Key.space>ON<Key.space>OUR<Key.space>COMPANY<Key.space>MISSION<Key.space>AND<Key.space>VALUES,<Key.space>LET<Key.space>US<Key.space>ENSURE<Key.space>THAT<Key.space>WE<Key.space>APPROACH<Key.space>IT<Key.space>WITH<Key.space>A<Key.space>SENSE<Key.space>OF<Key.space>INTEGRITY<Key.space>AND<Key.space>ETHICS'
Screenshot: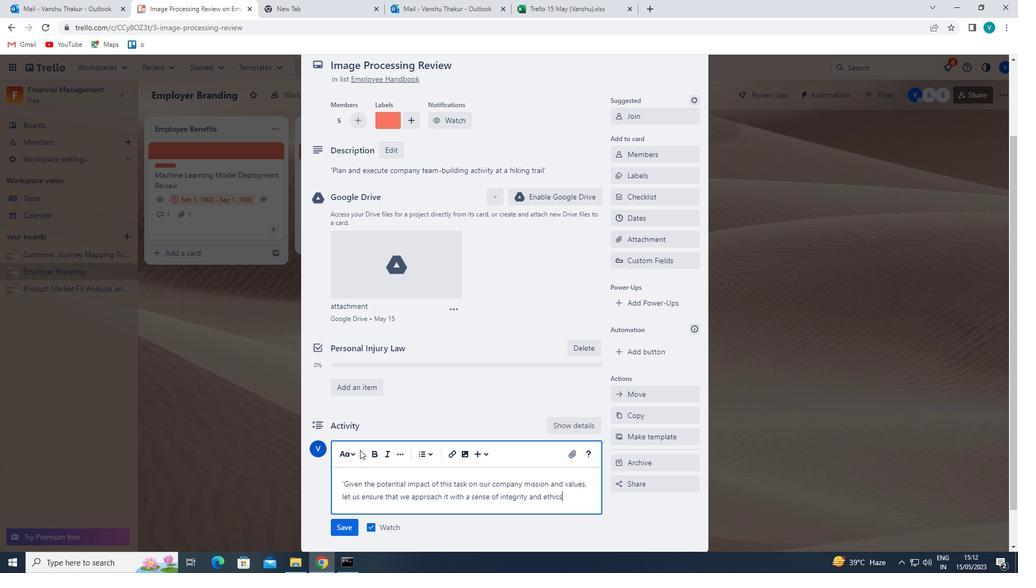 
Action: Mouse moved to (561, 501)
Screenshot: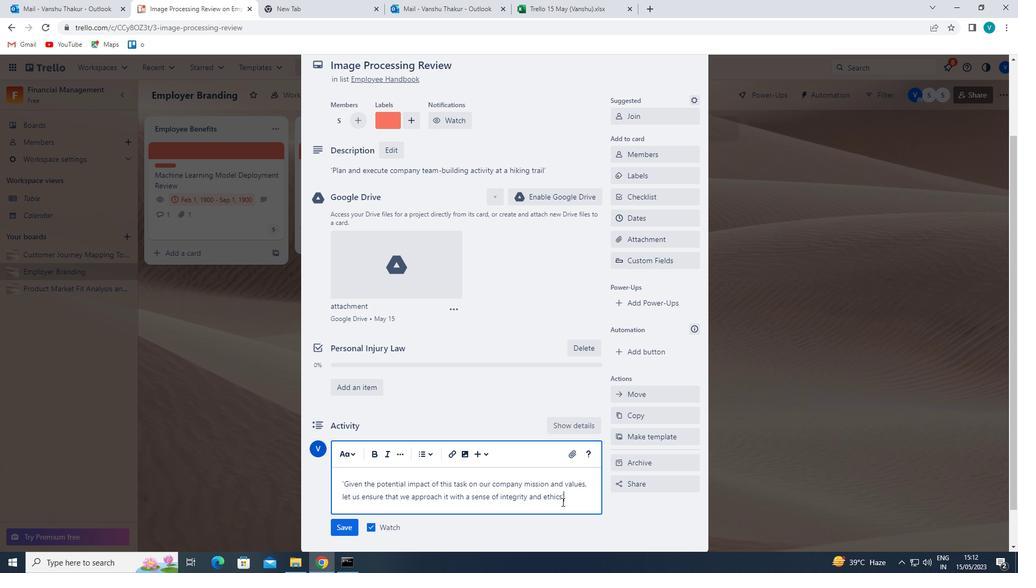 
Action: Mouse pressed left at (561, 501)
Screenshot: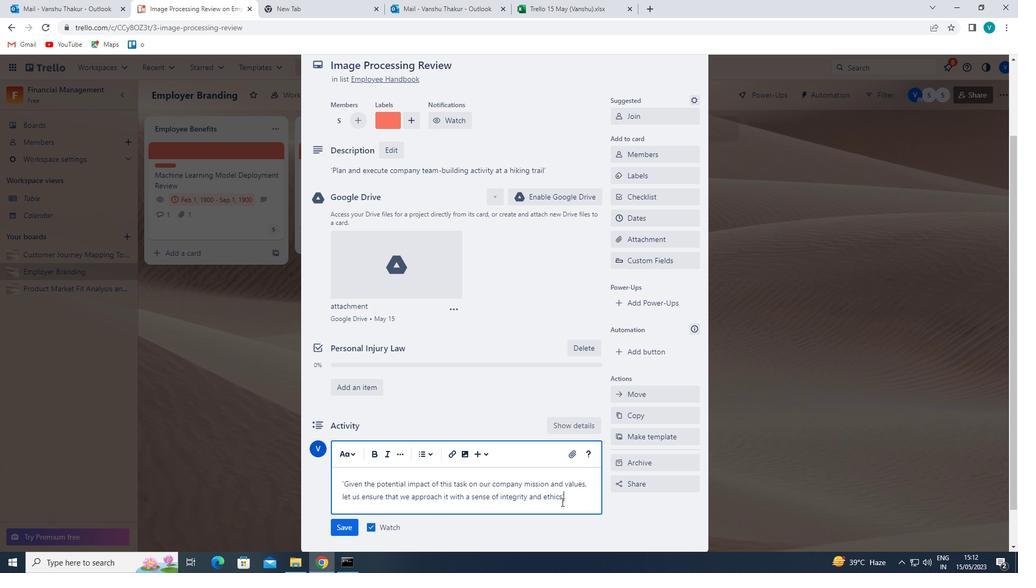 
Action: Mouse moved to (563, 507)
Screenshot: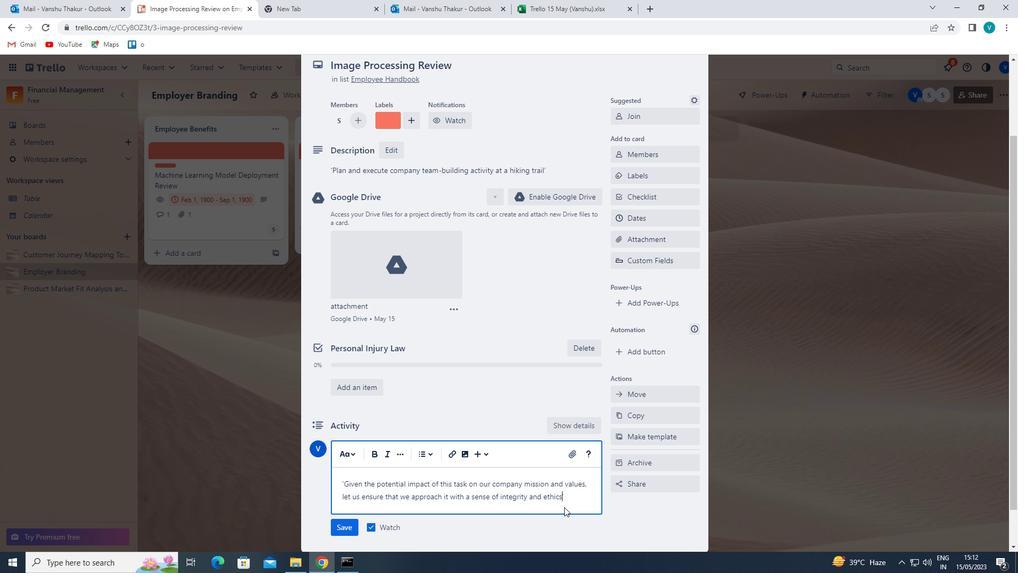 
Action: Key pressed .
Screenshot: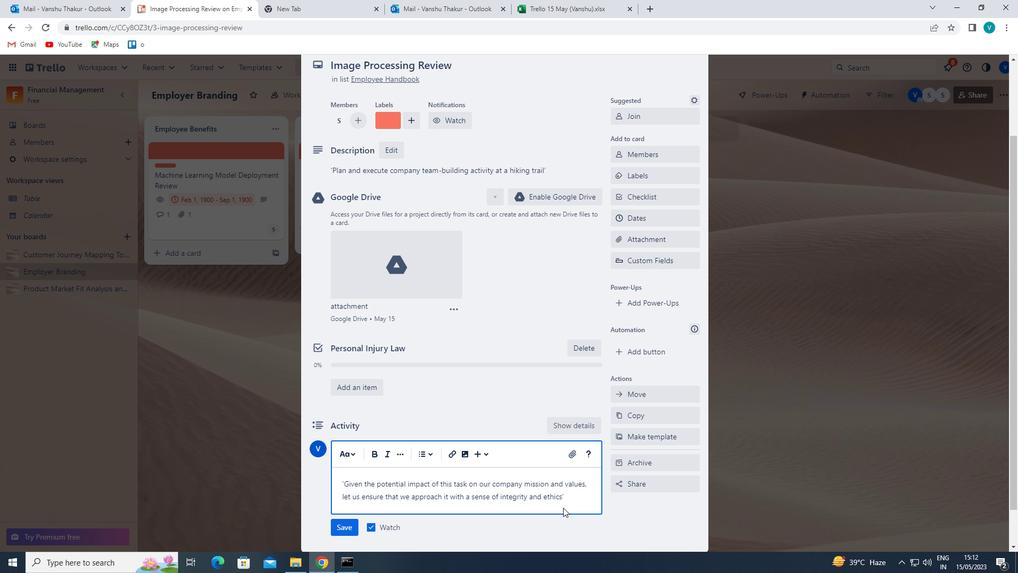 
Action: Mouse moved to (335, 525)
Screenshot: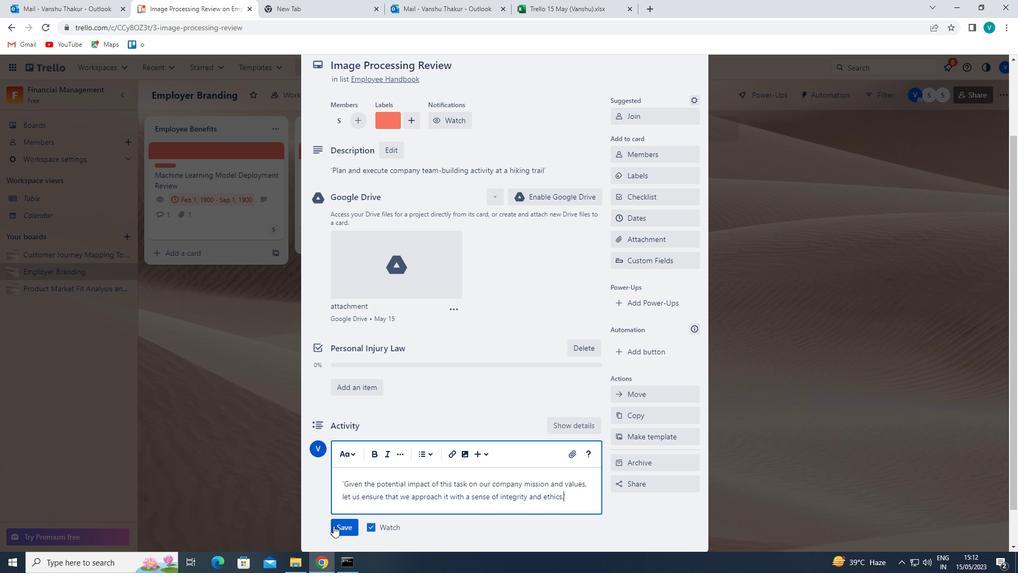 
Action: Mouse pressed left at (335, 525)
Screenshot: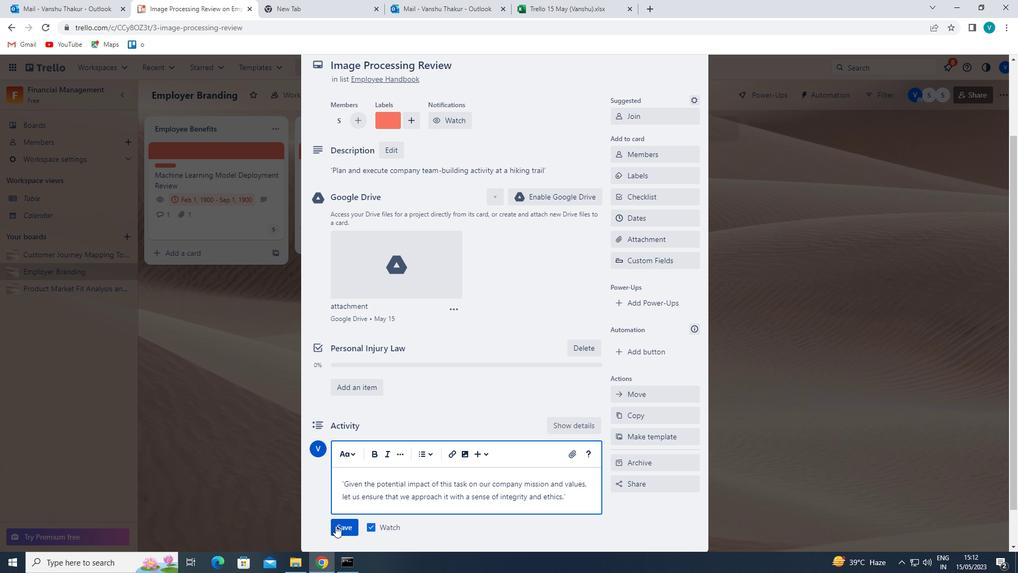 
Action: Mouse moved to (655, 228)
Screenshot: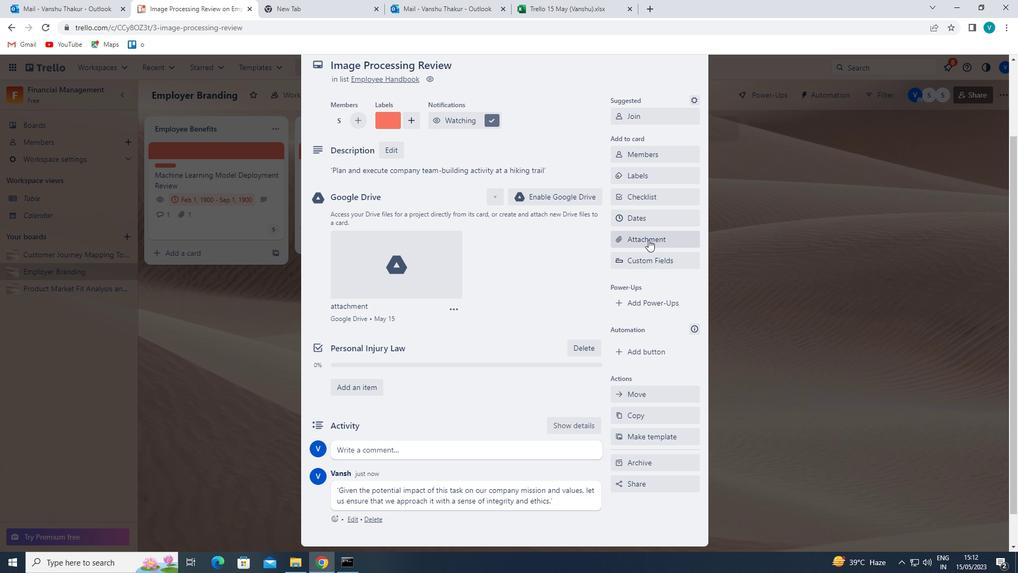 
Action: Mouse pressed left at (655, 228)
Screenshot: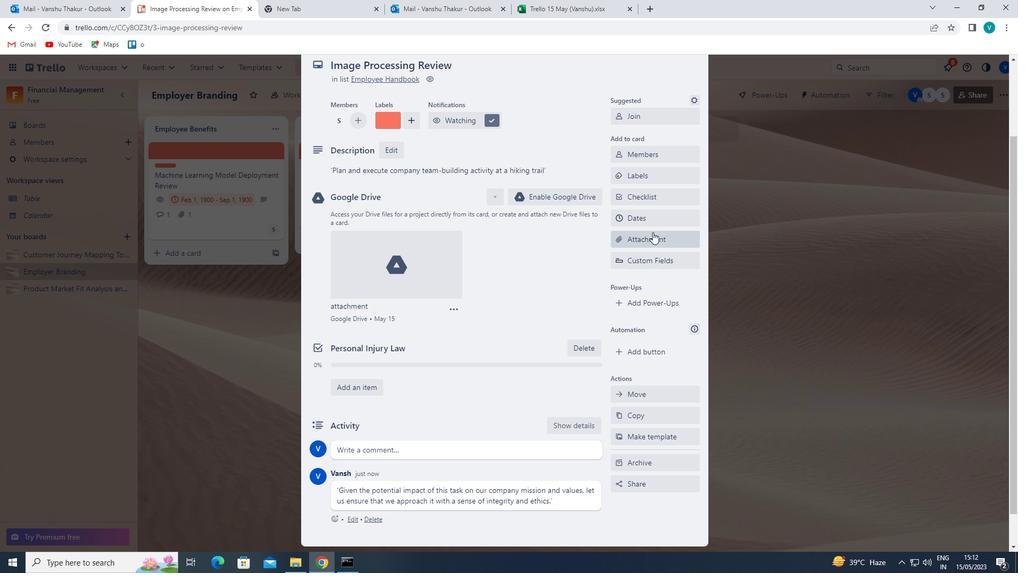 
Action: Mouse moved to (655, 228)
Screenshot: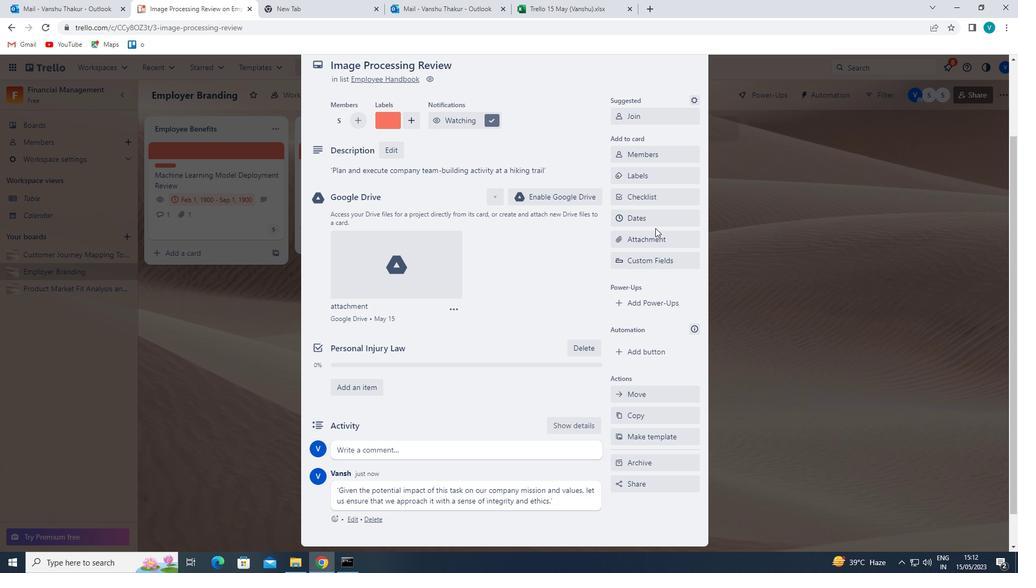 
Action: Mouse pressed left at (655, 228)
Screenshot: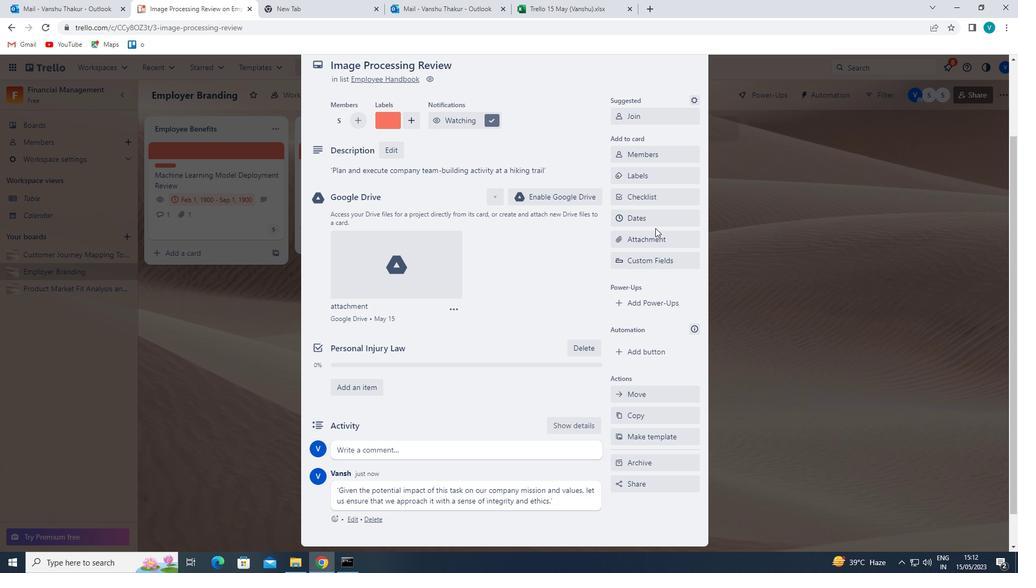
Action: Mouse moved to (656, 227)
Screenshot: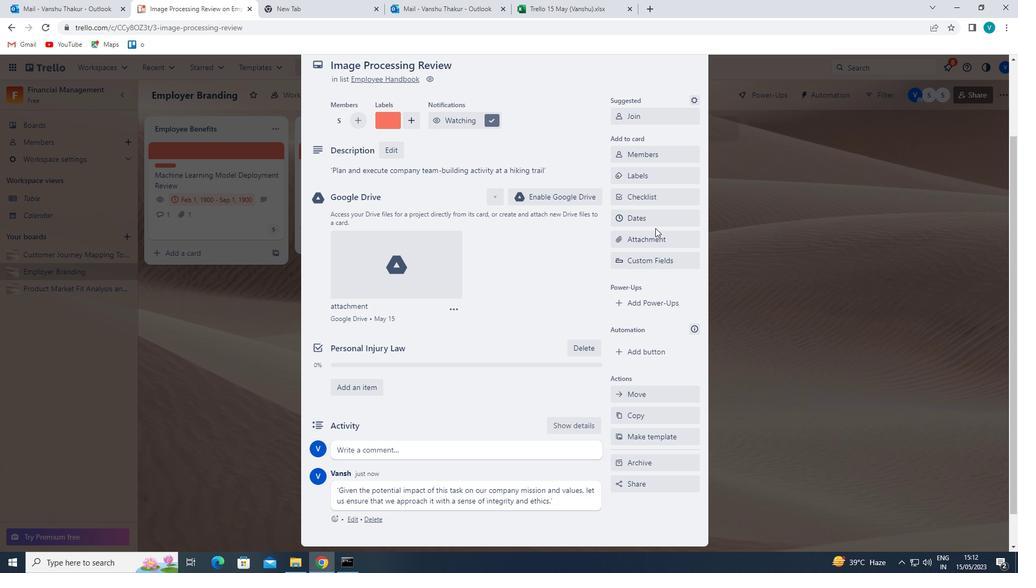 
Action: Mouse pressed left at (656, 227)
Screenshot: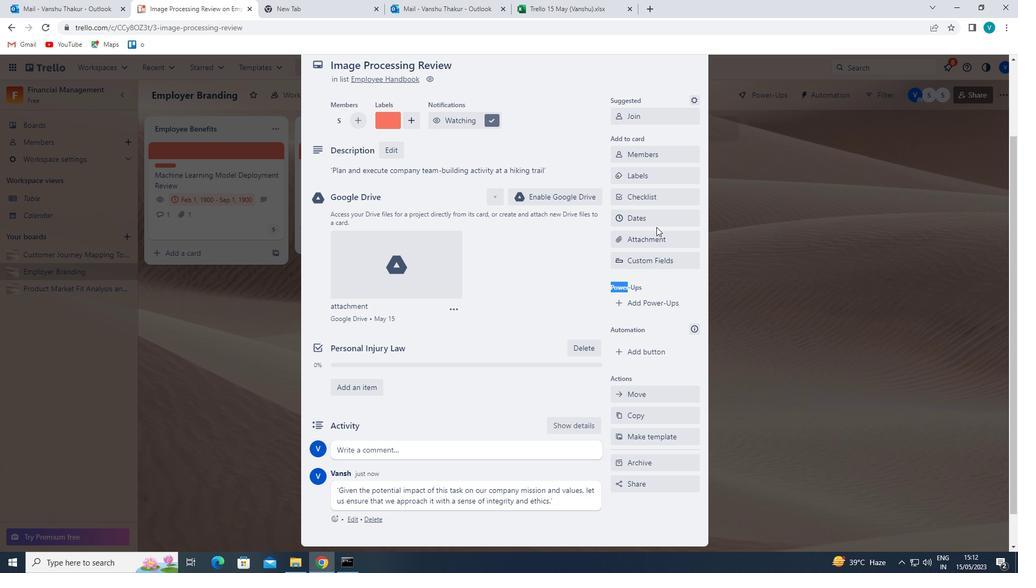 
Action: Mouse moved to (662, 219)
Screenshot: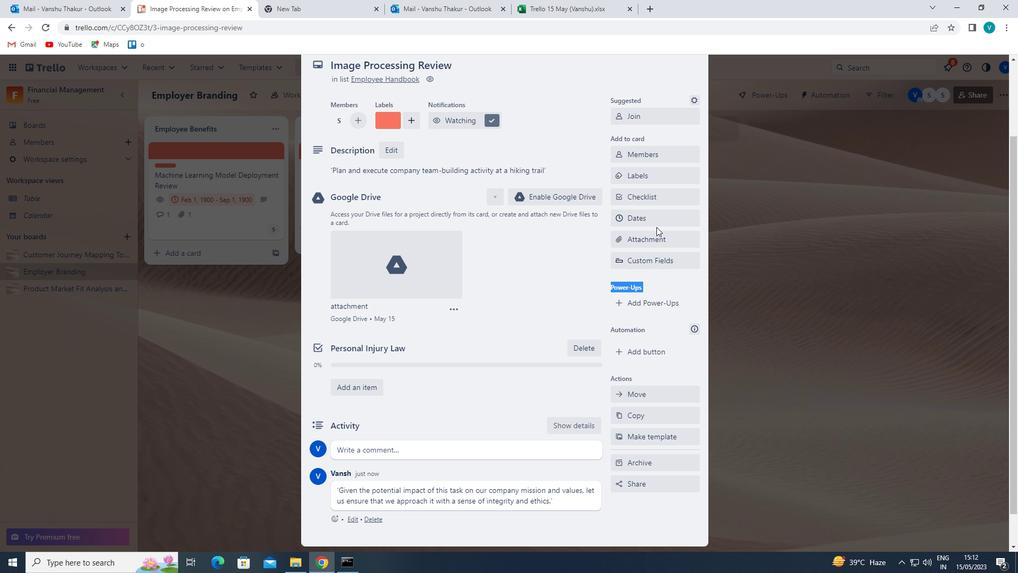 
Action: Mouse pressed left at (662, 219)
Screenshot: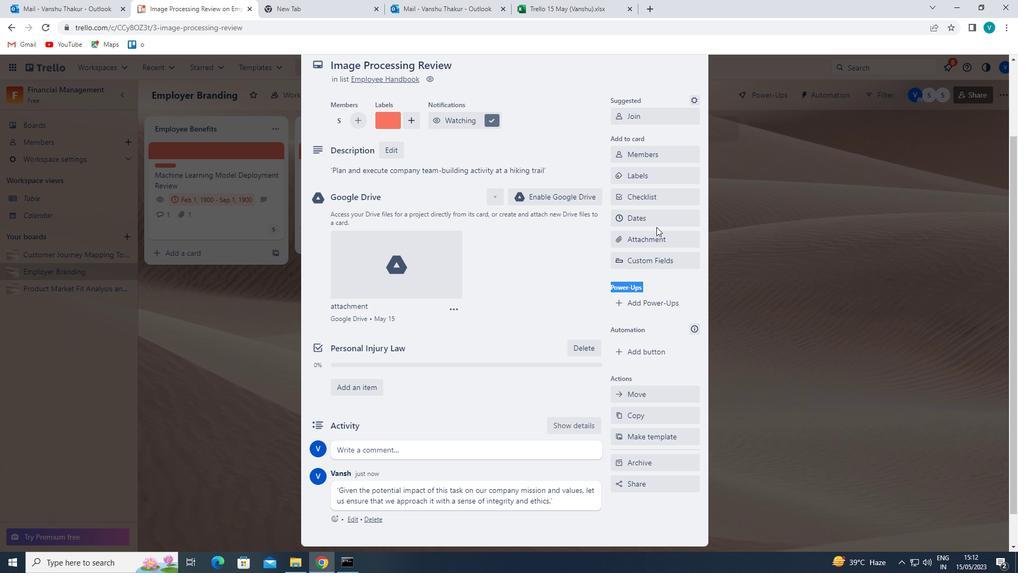
Action: Mouse moved to (619, 281)
Screenshot: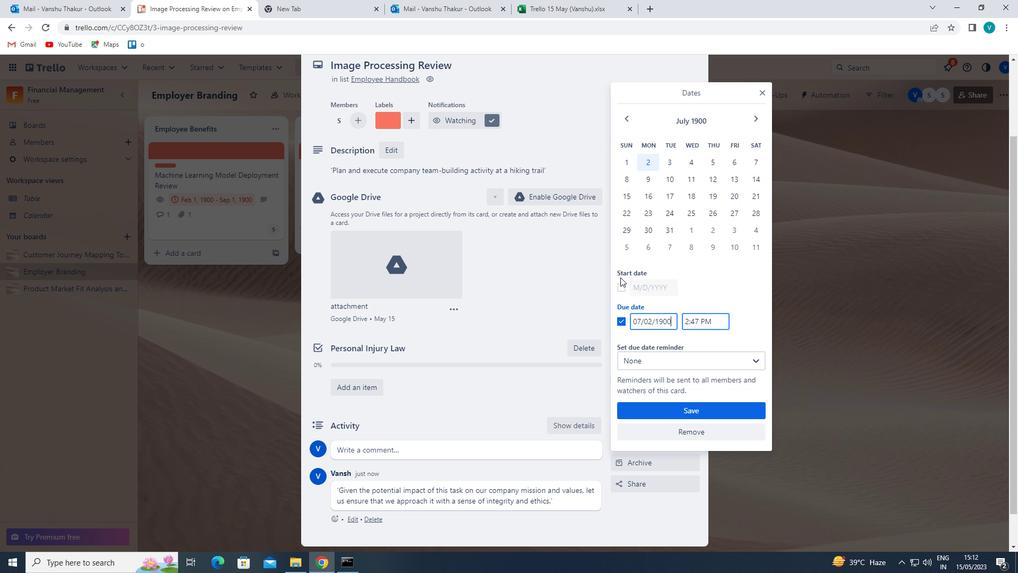 
Action: Mouse pressed left at (619, 281)
Screenshot: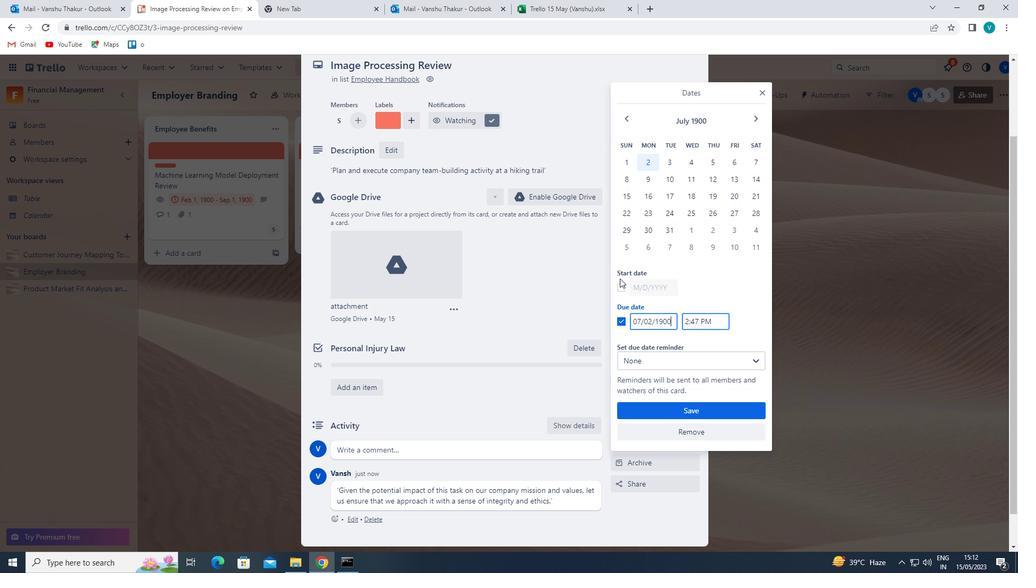 
Action: Mouse moved to (635, 287)
Screenshot: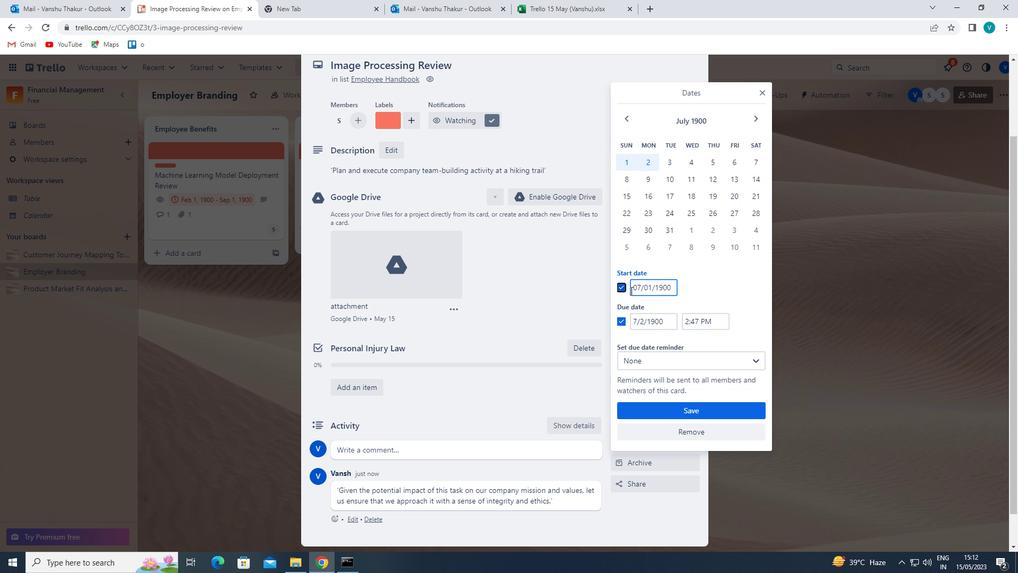 
Action: Mouse pressed left at (635, 287)
Screenshot: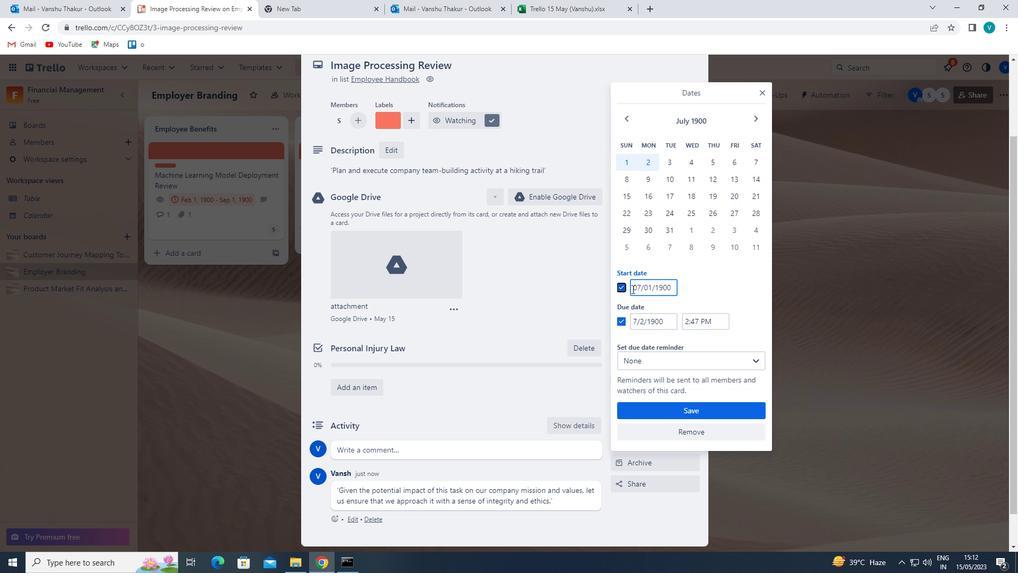 
Action: Mouse moved to (643, 303)
Screenshot: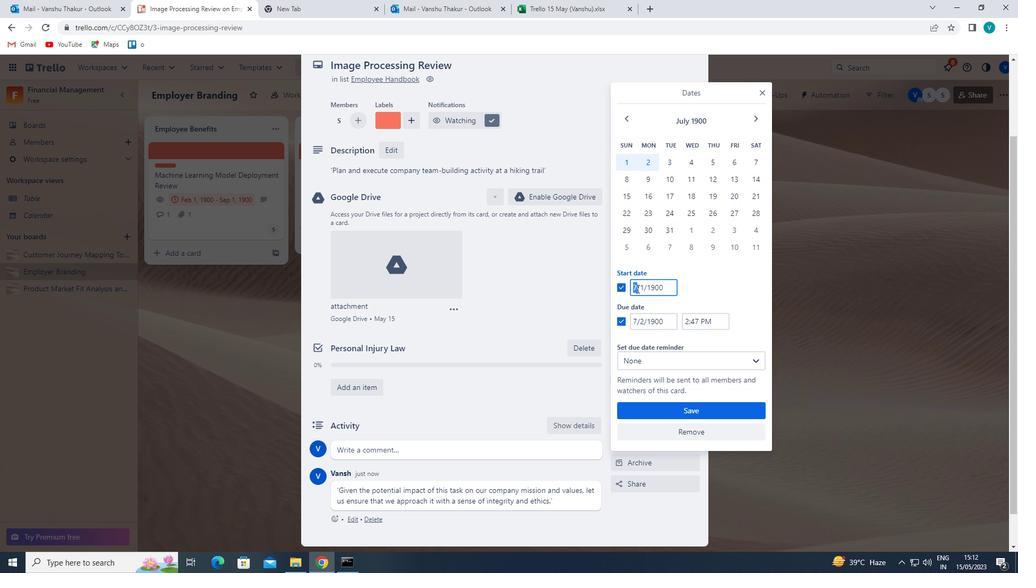 
Action: Key pressed 8
Screenshot: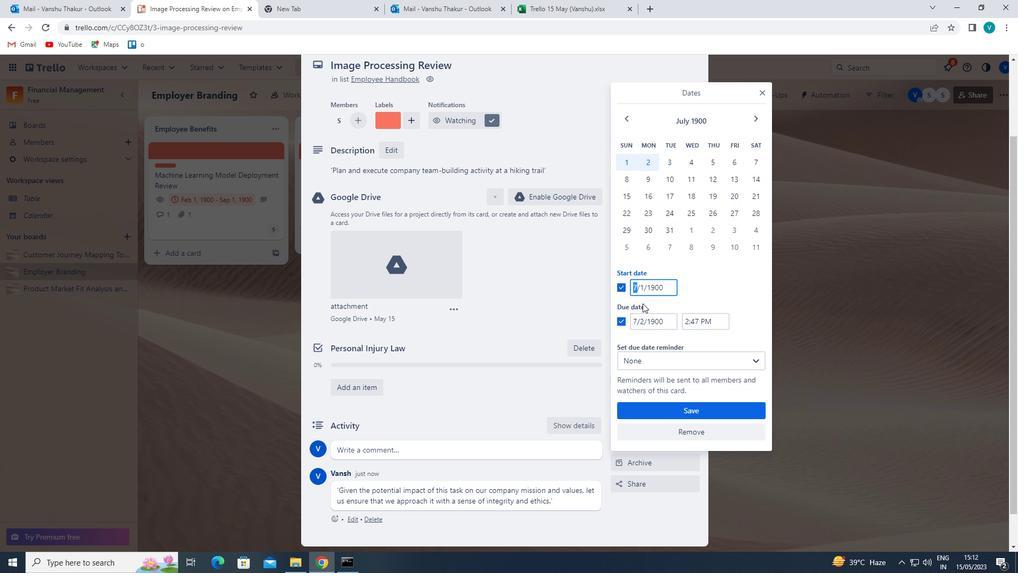 
Action: Mouse moved to (643, 320)
Screenshot: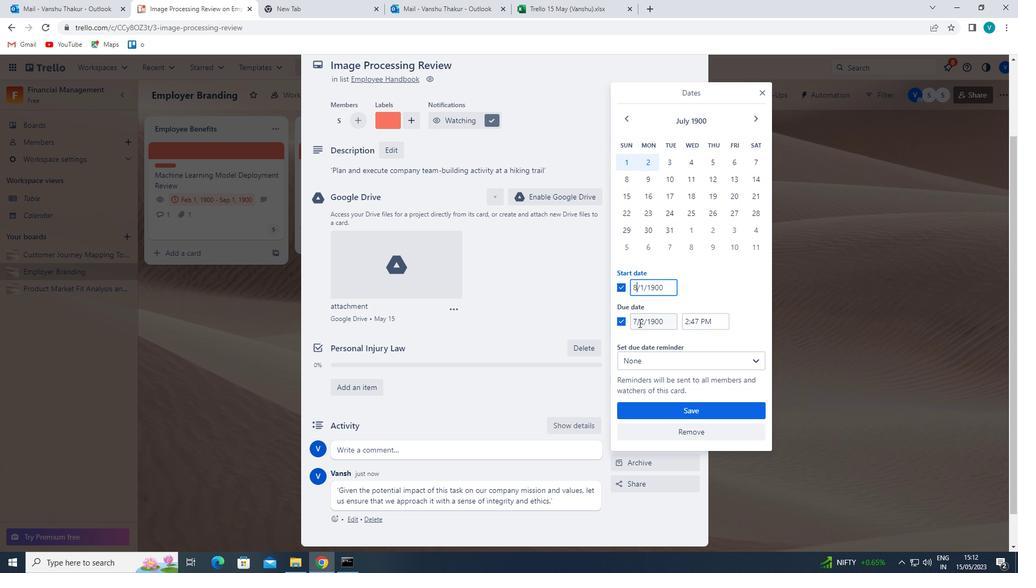 
Action: Mouse pressed left at (643, 320)
Screenshot: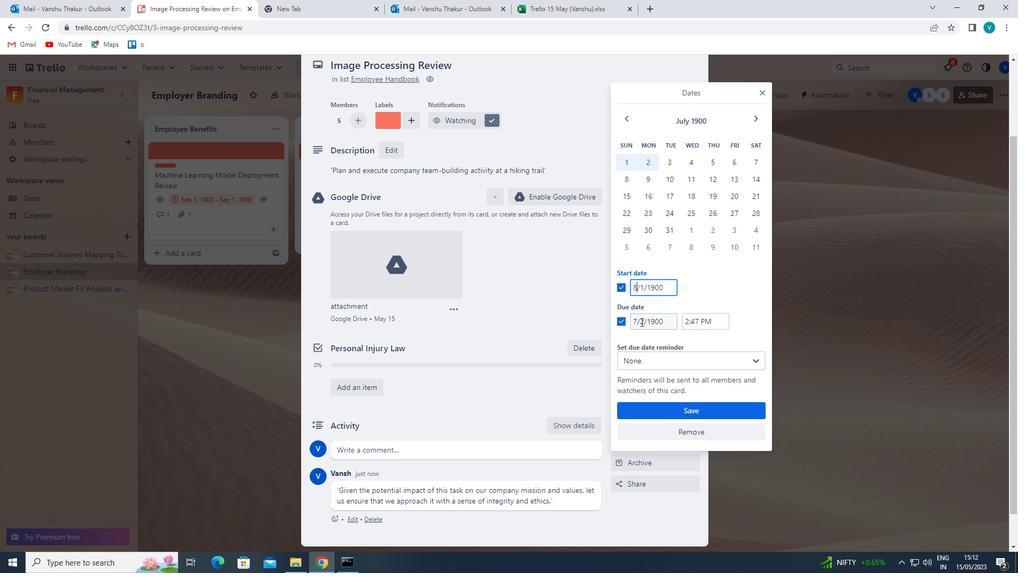 
Action: Mouse moved to (648, 337)
Screenshot: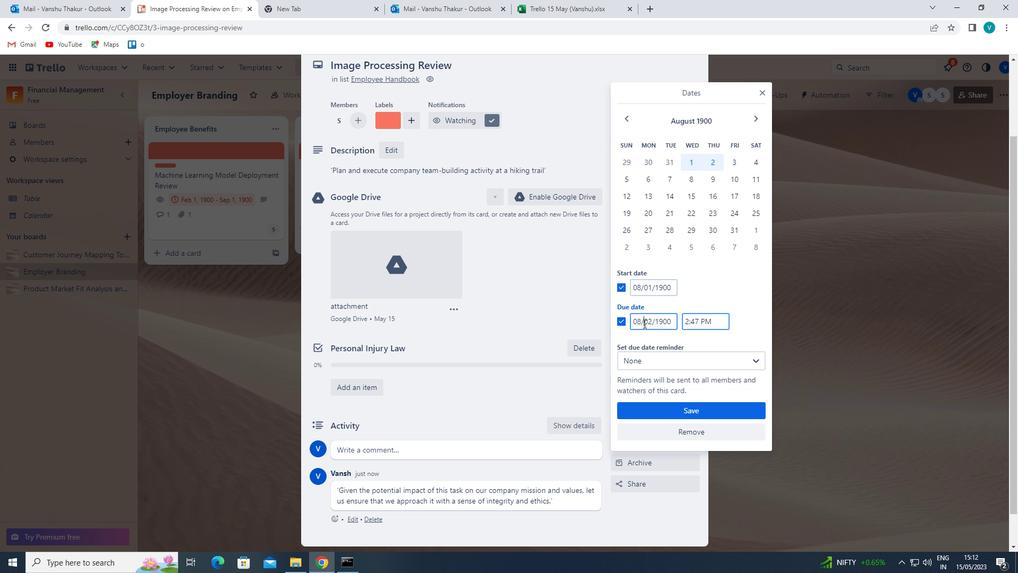
Action: Key pressed <Key.right><Key.right><Key.backspace>1<Key.left><Key.left><Key.left><Key.backspace><Key.backspace>15
Screenshot: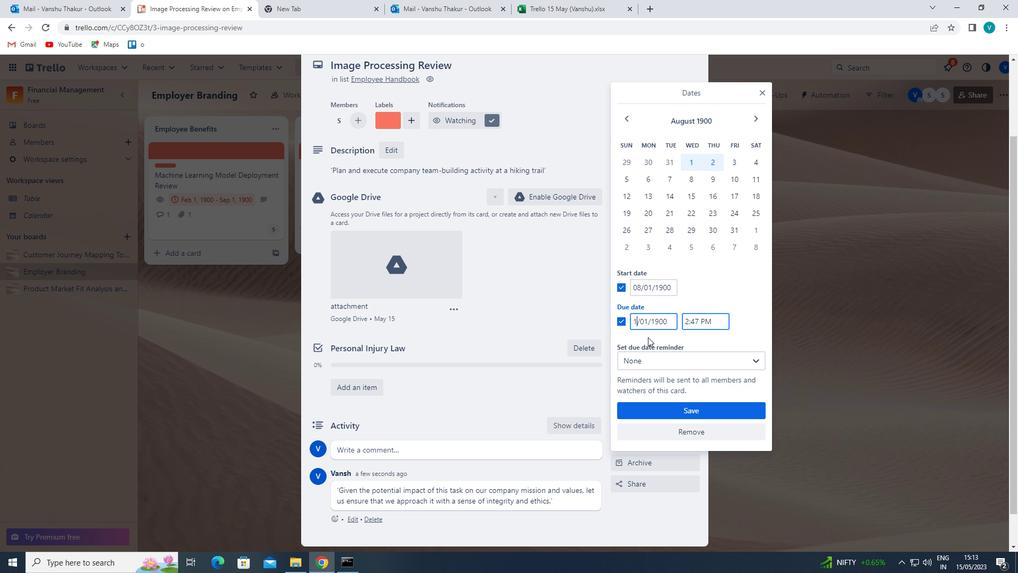 
Action: Mouse moved to (671, 404)
Screenshot: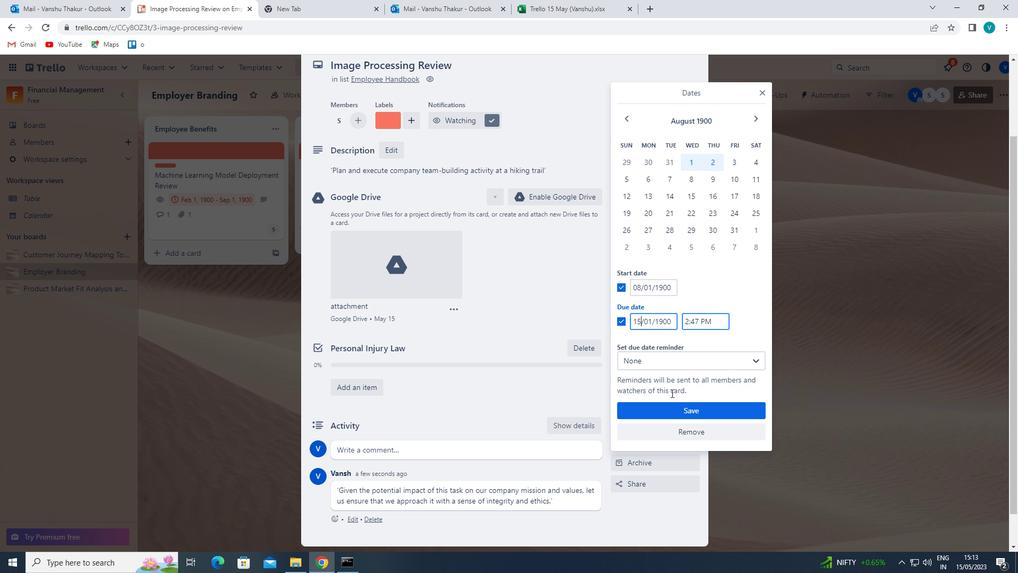 
Action: Mouse pressed left at (671, 404)
Screenshot: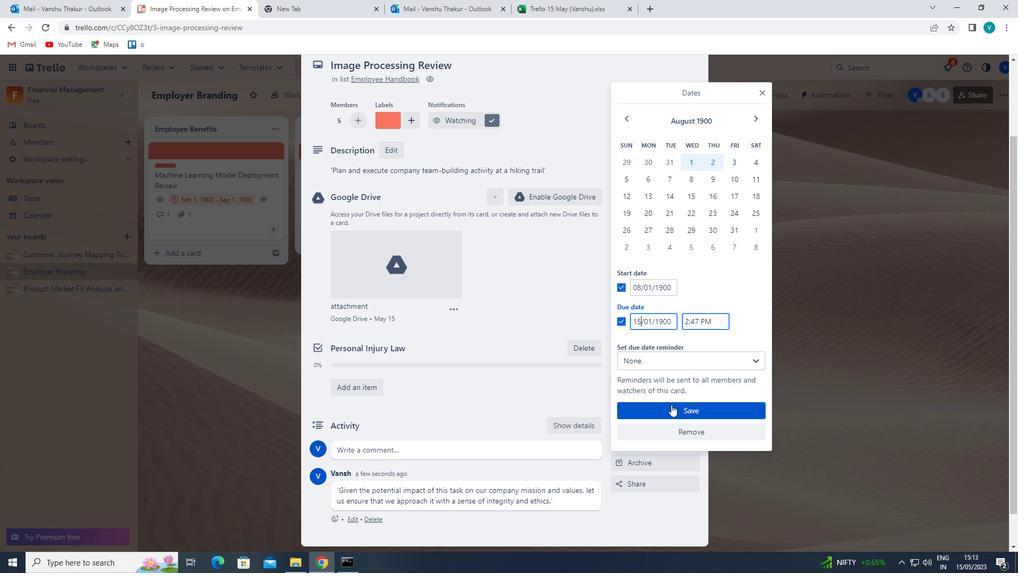 
Action: Mouse moved to (671, 404)
Screenshot: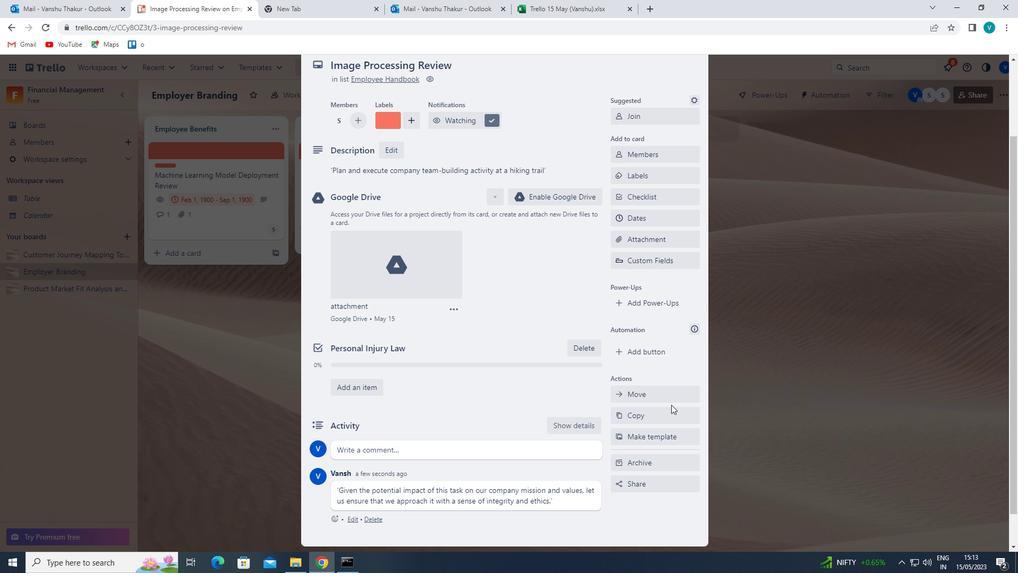 
